 Task: Create a due date automation trigger when advanced on, on the tuesday after a card is due add fields with custom field "Resume" set to a date not in this week at 11:00 AM.
Action: Mouse moved to (1086, 329)
Screenshot: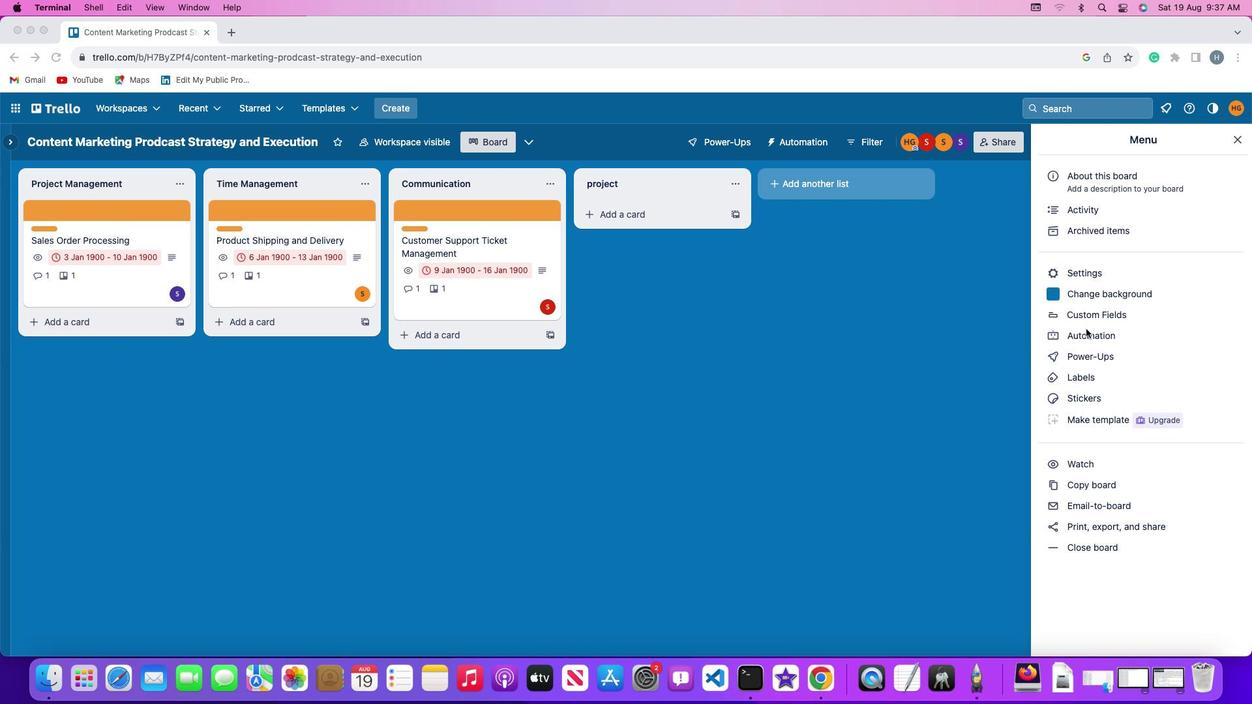 
Action: Mouse pressed left at (1086, 329)
Screenshot: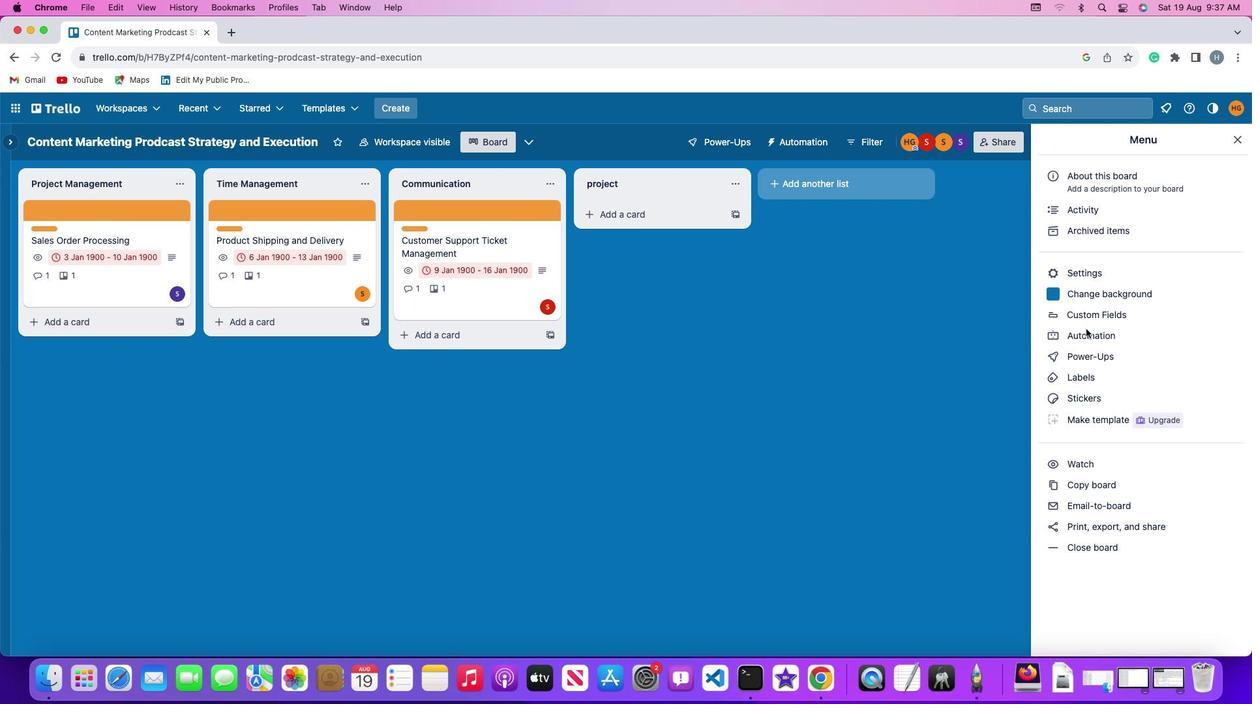 
Action: Mouse pressed left at (1086, 329)
Screenshot: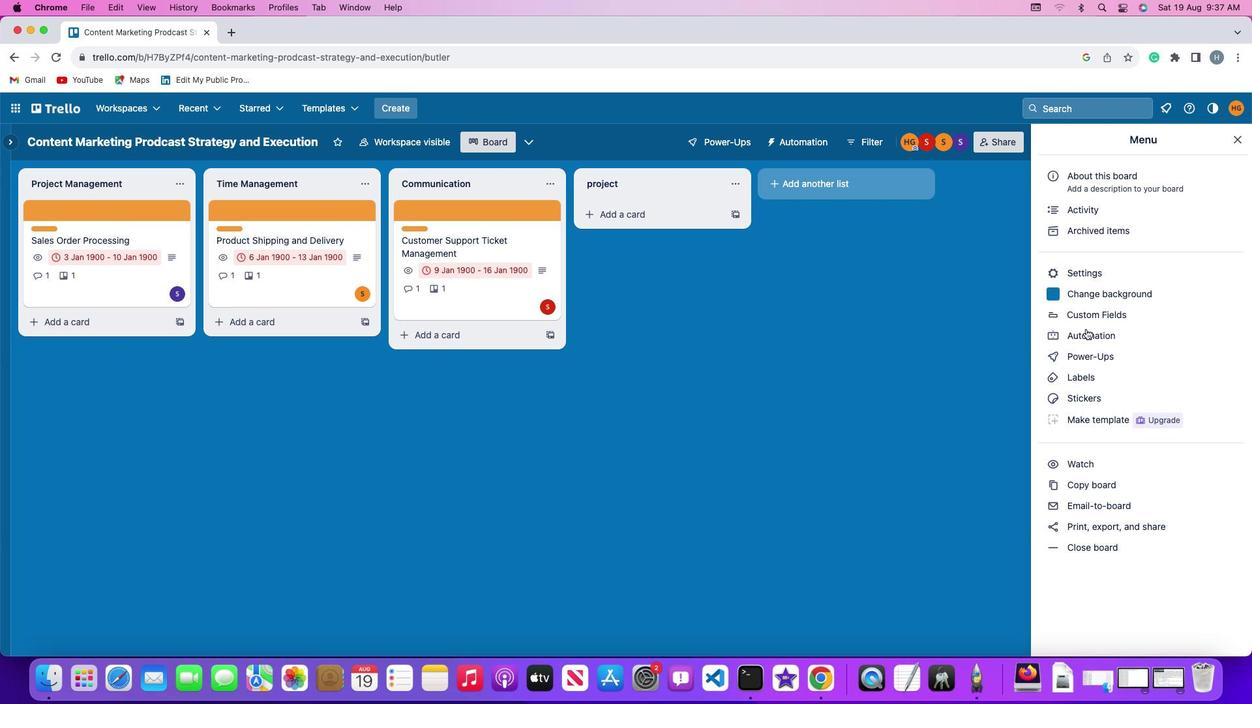 
Action: Mouse moved to (94, 315)
Screenshot: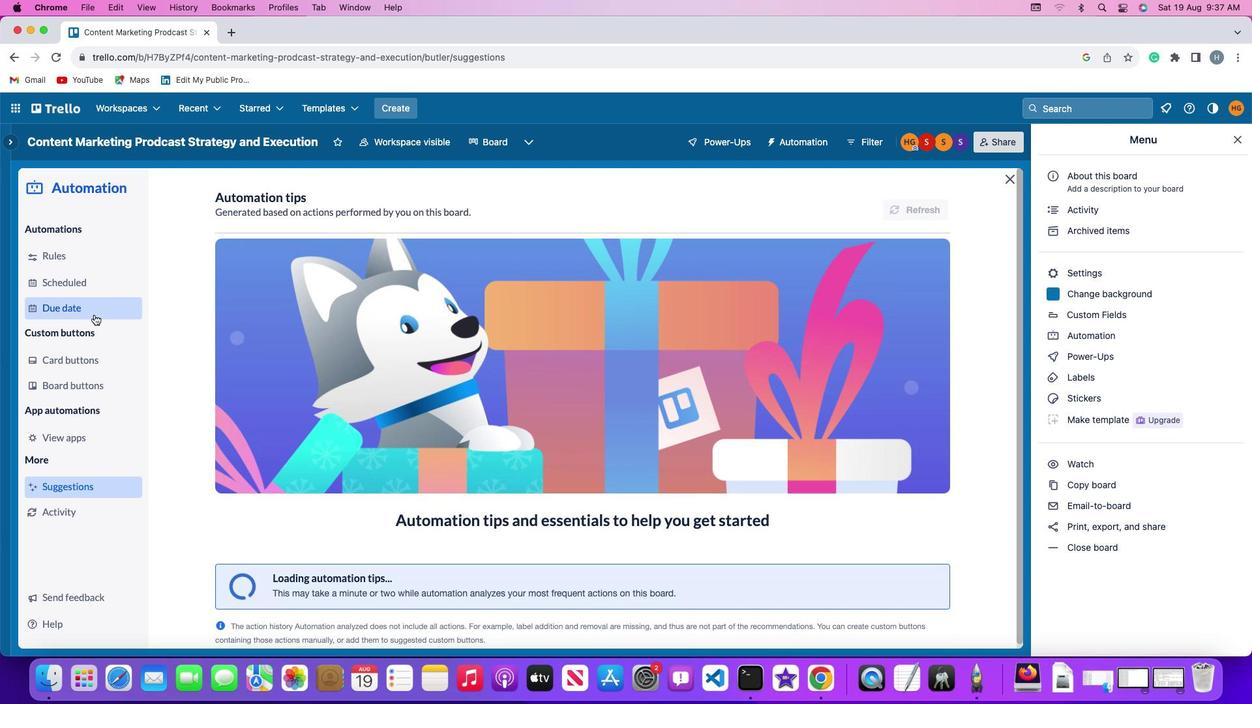 
Action: Mouse pressed left at (94, 315)
Screenshot: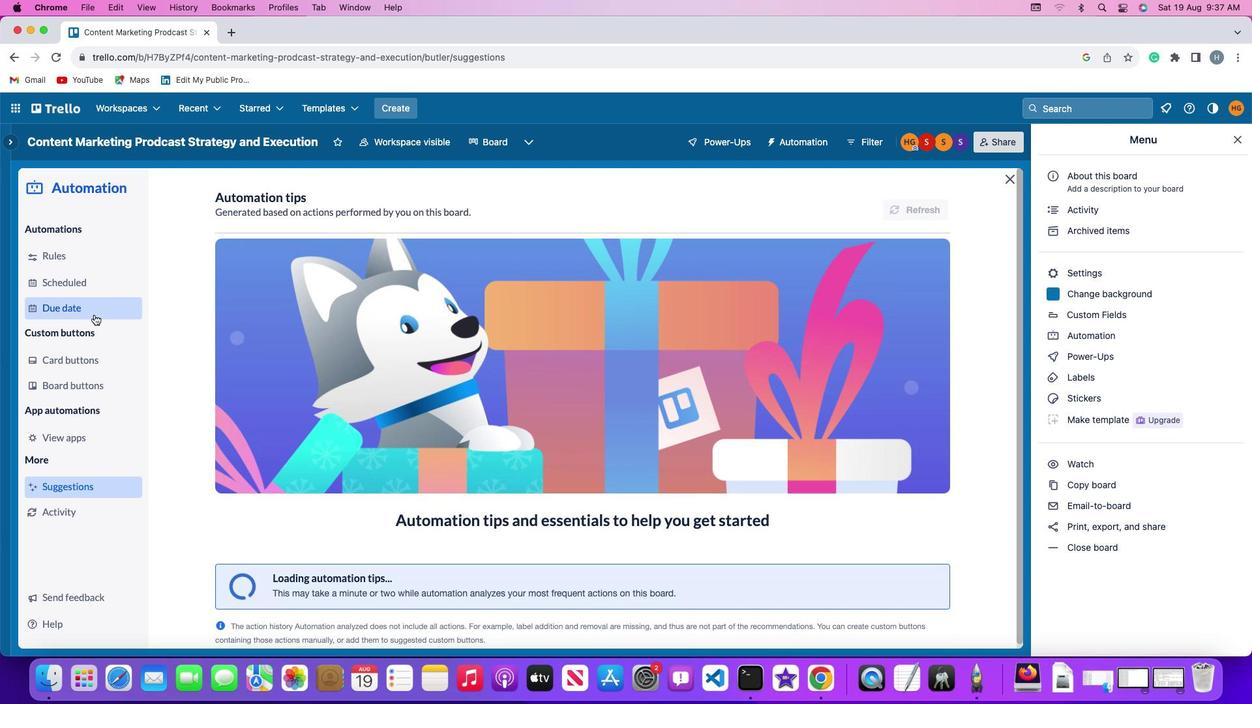
Action: Mouse moved to (863, 202)
Screenshot: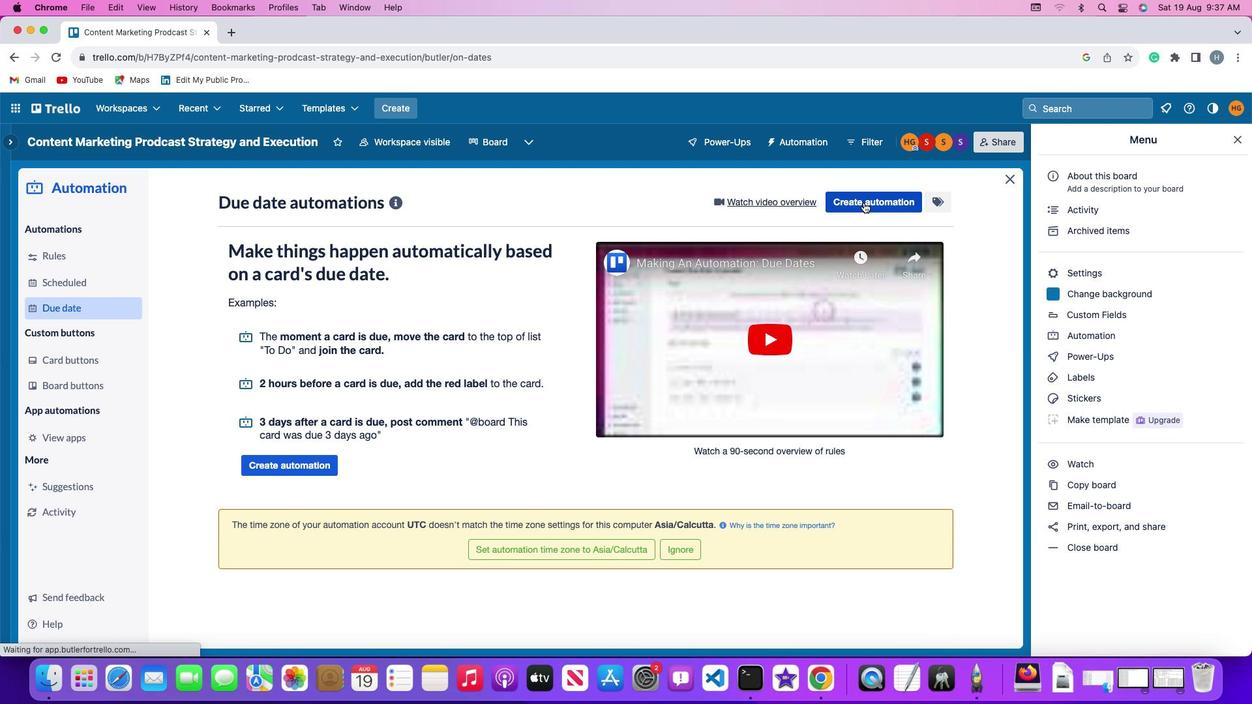 
Action: Mouse pressed left at (863, 202)
Screenshot: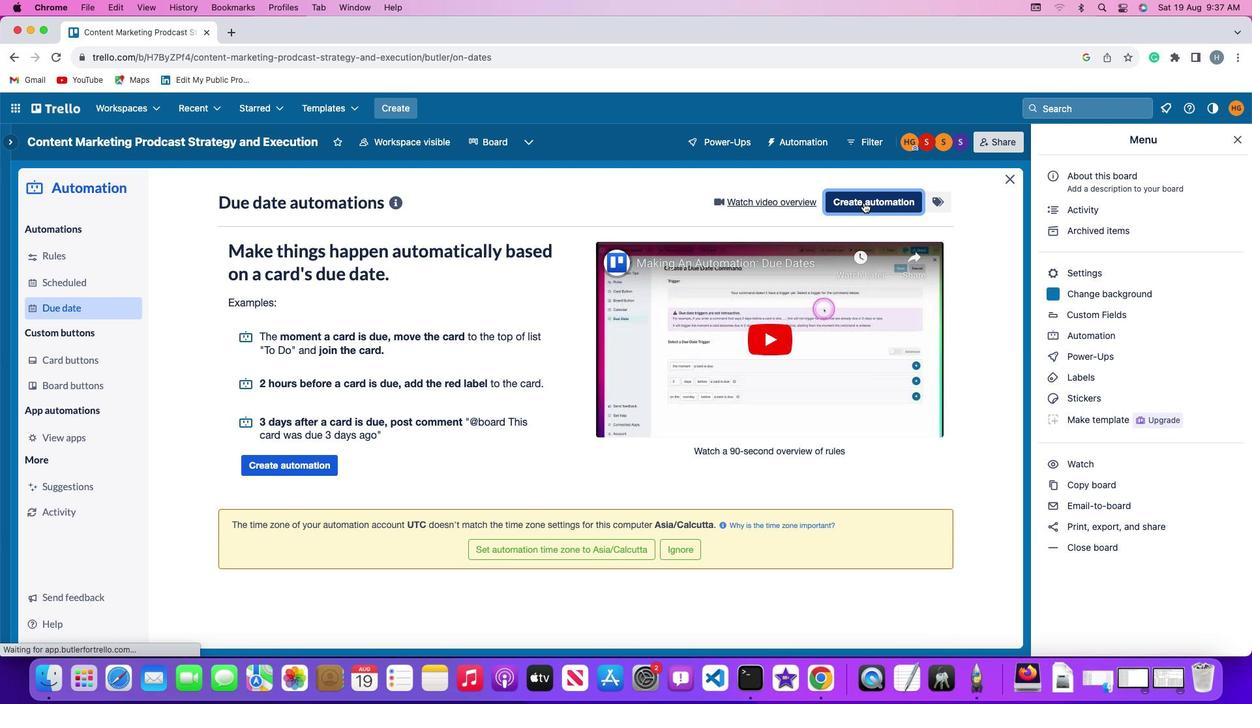 
Action: Mouse moved to (241, 329)
Screenshot: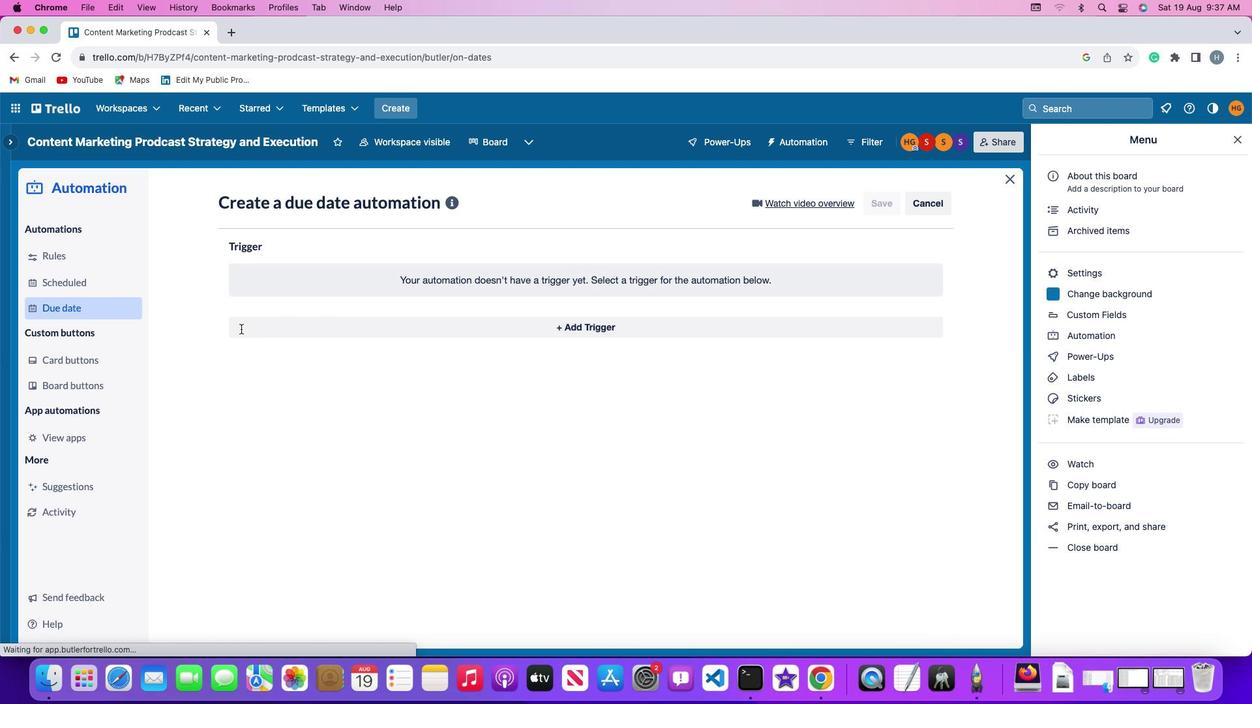 
Action: Mouse pressed left at (241, 329)
Screenshot: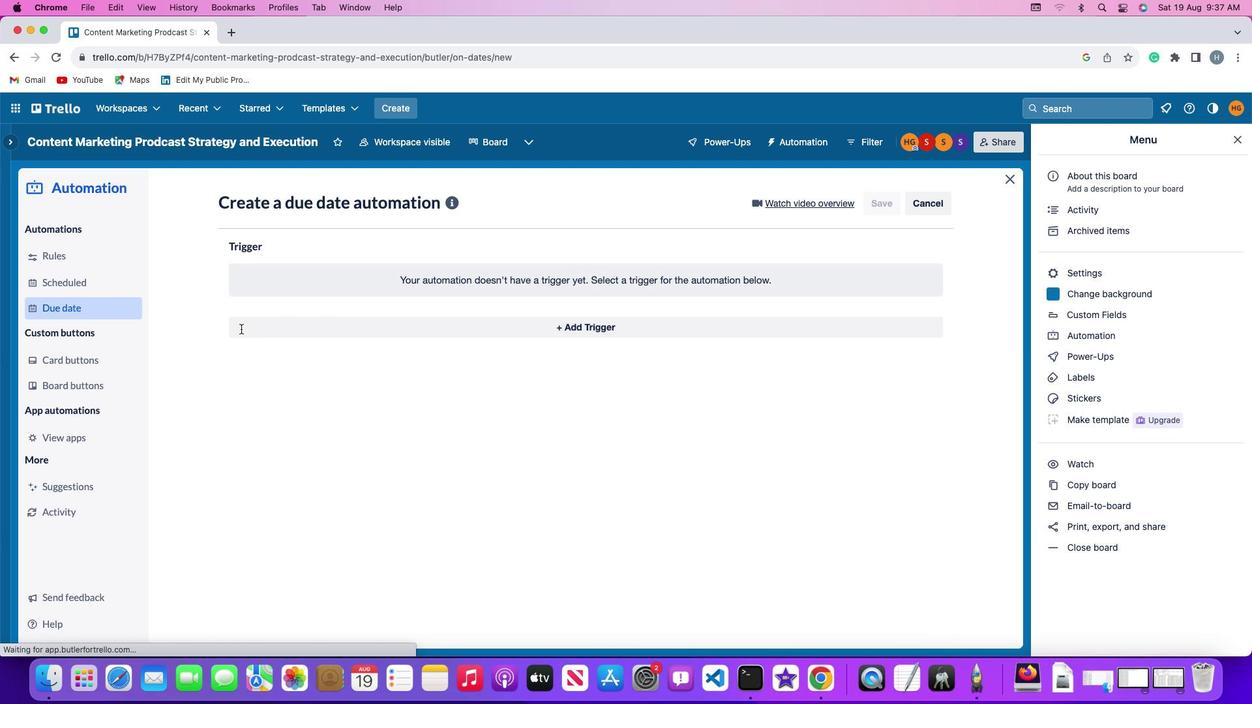 
Action: Mouse moved to (284, 564)
Screenshot: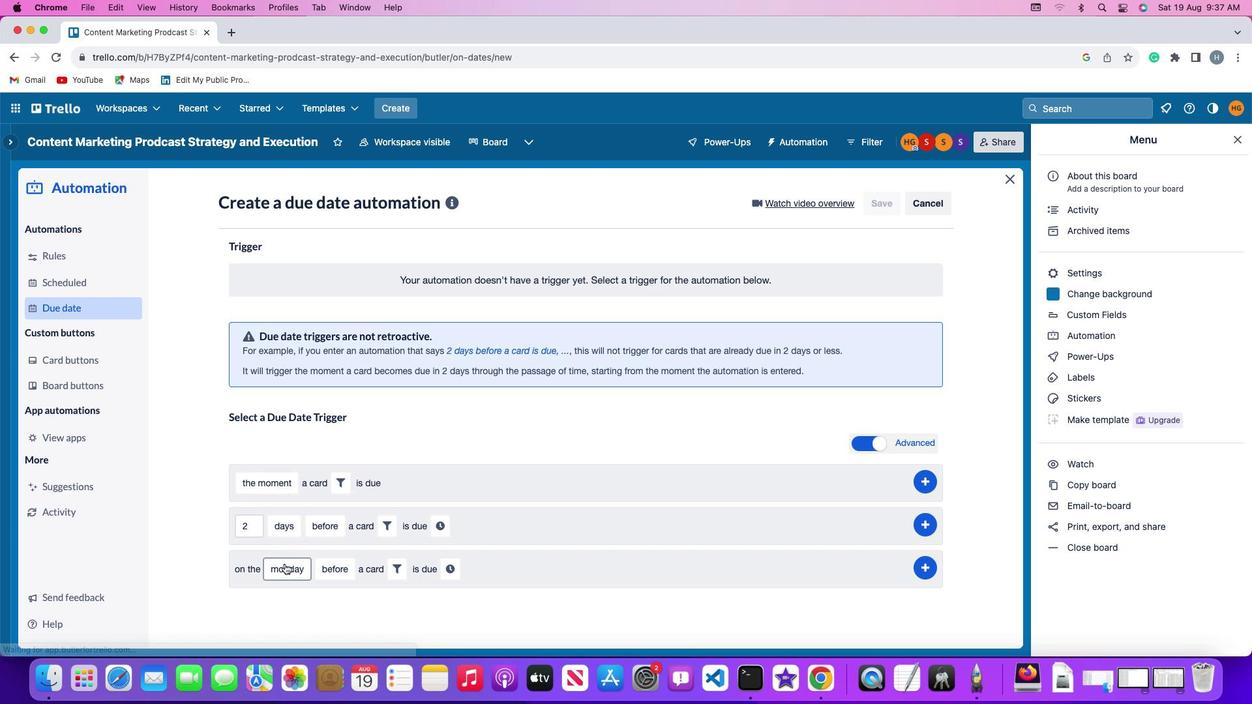 
Action: Mouse pressed left at (284, 564)
Screenshot: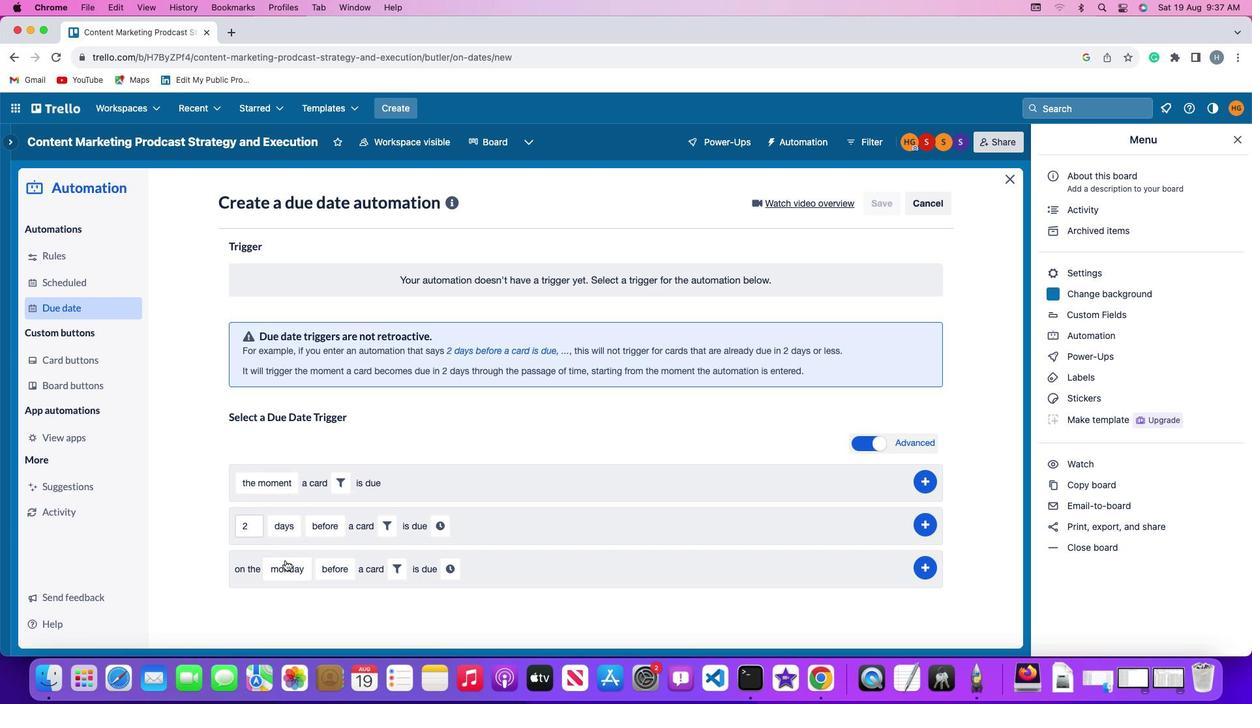 
Action: Mouse moved to (312, 414)
Screenshot: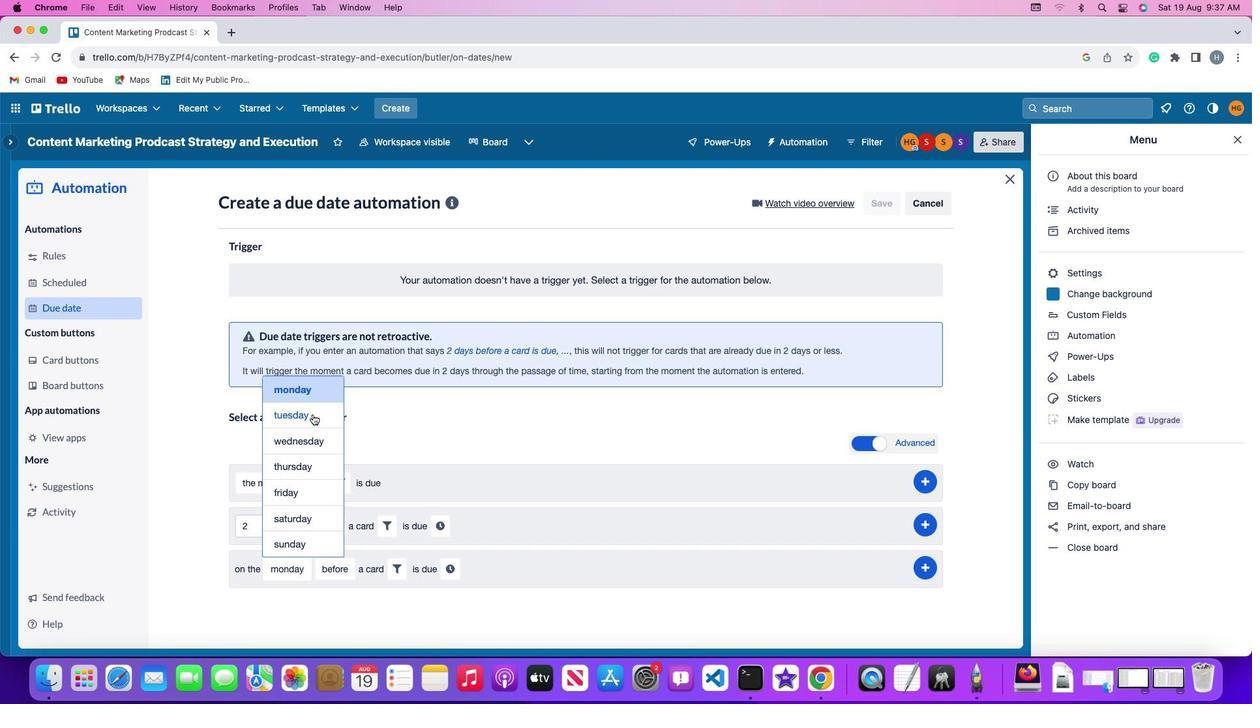 
Action: Mouse pressed left at (312, 414)
Screenshot: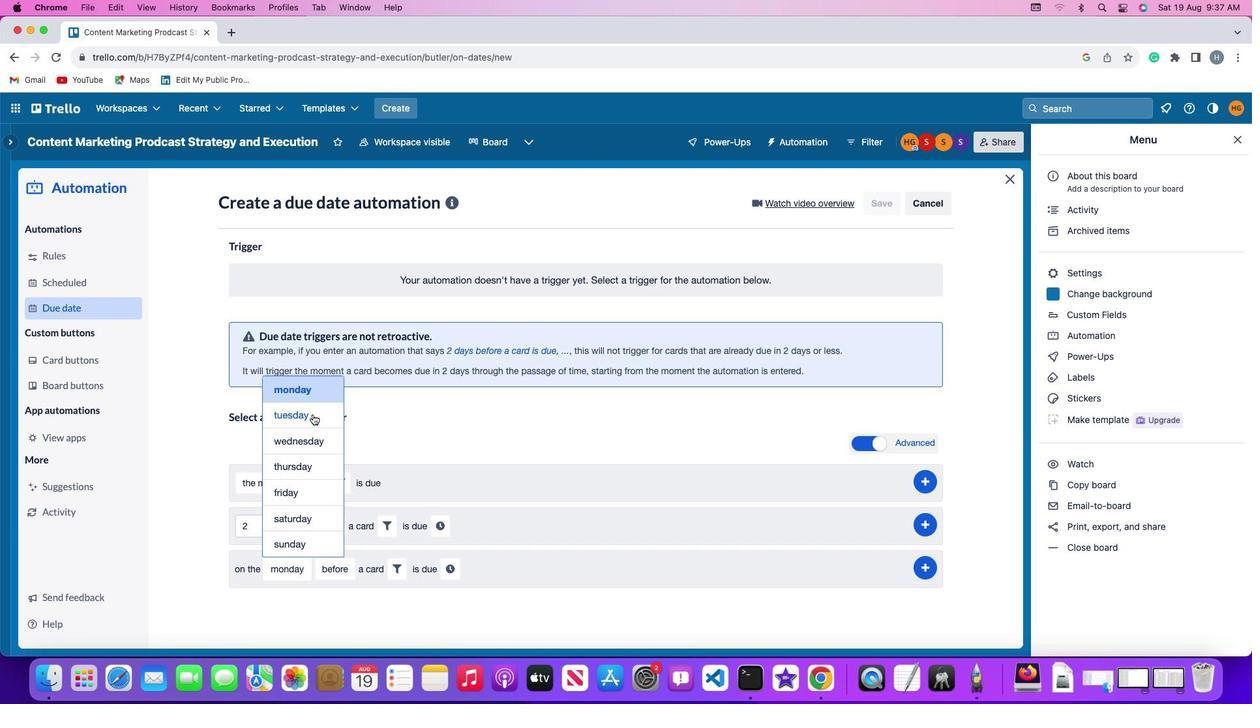 
Action: Mouse moved to (337, 566)
Screenshot: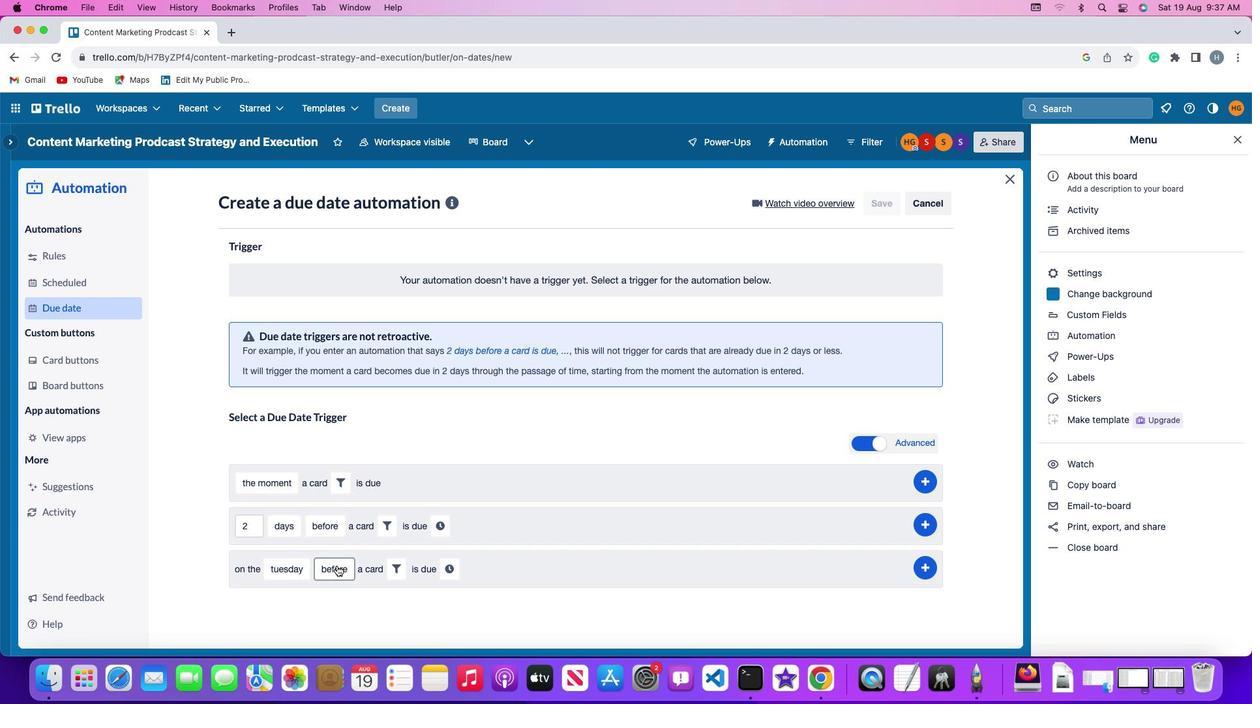 
Action: Mouse pressed left at (337, 566)
Screenshot: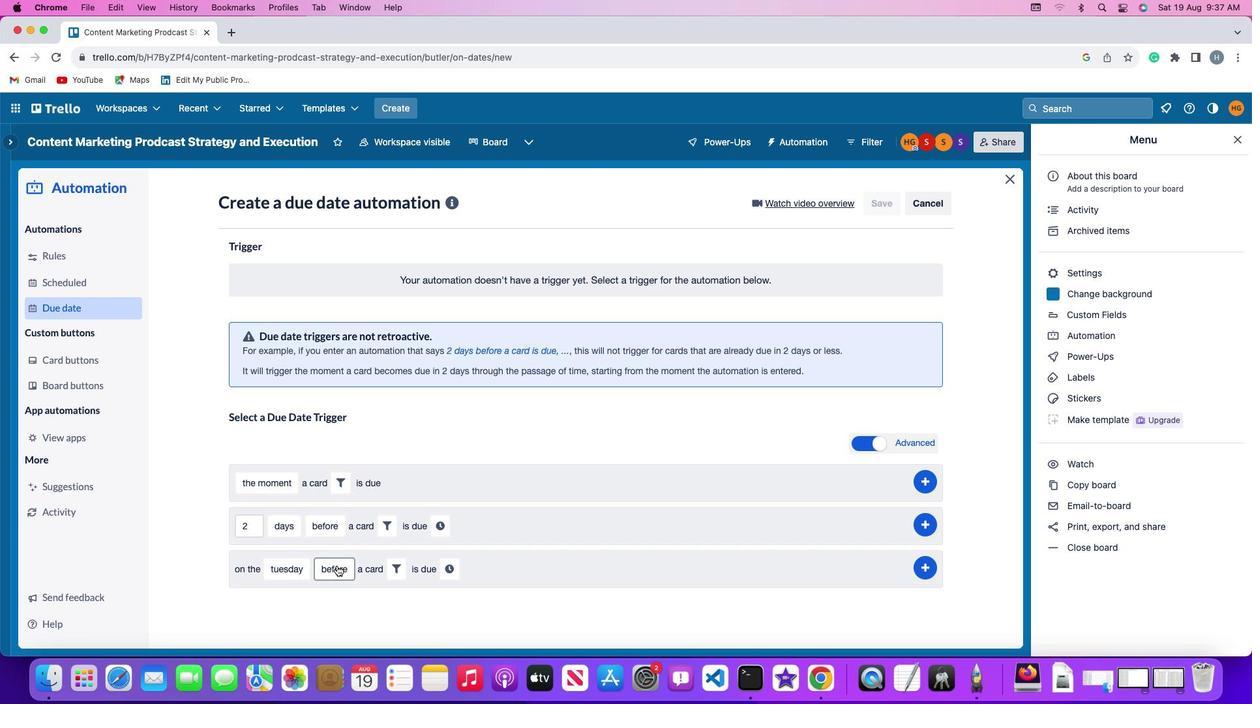 
Action: Mouse moved to (354, 490)
Screenshot: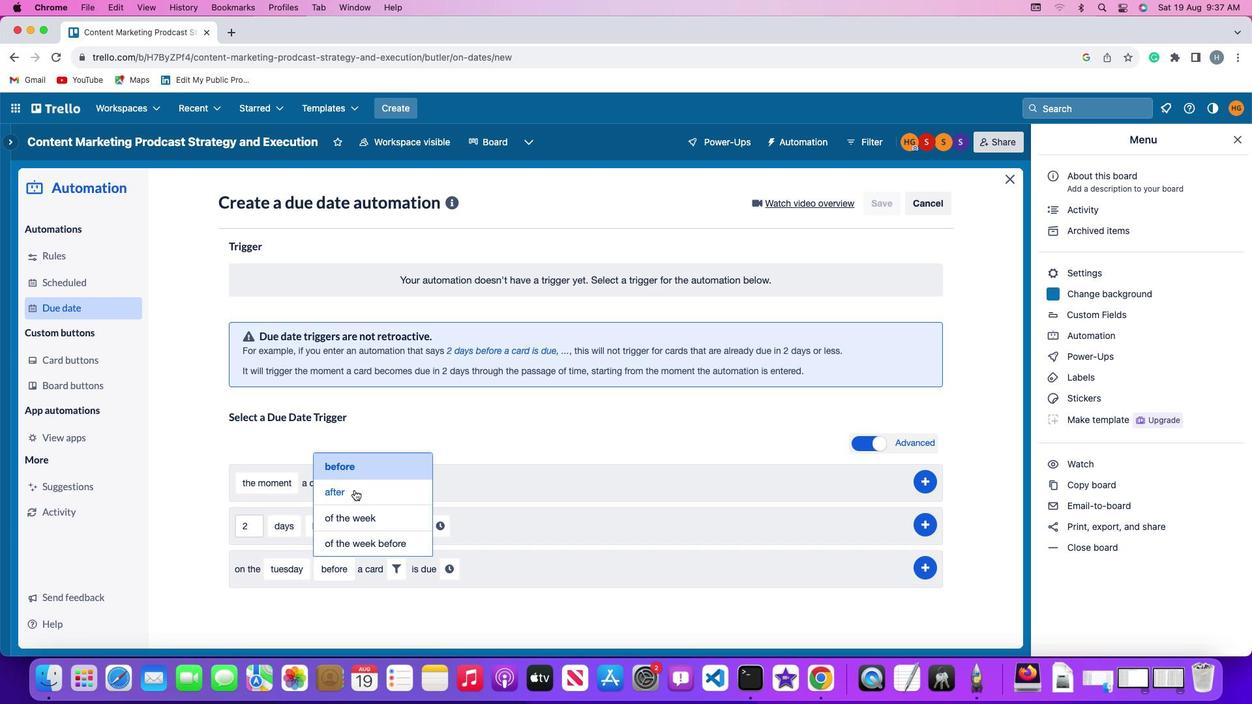
Action: Mouse pressed left at (354, 490)
Screenshot: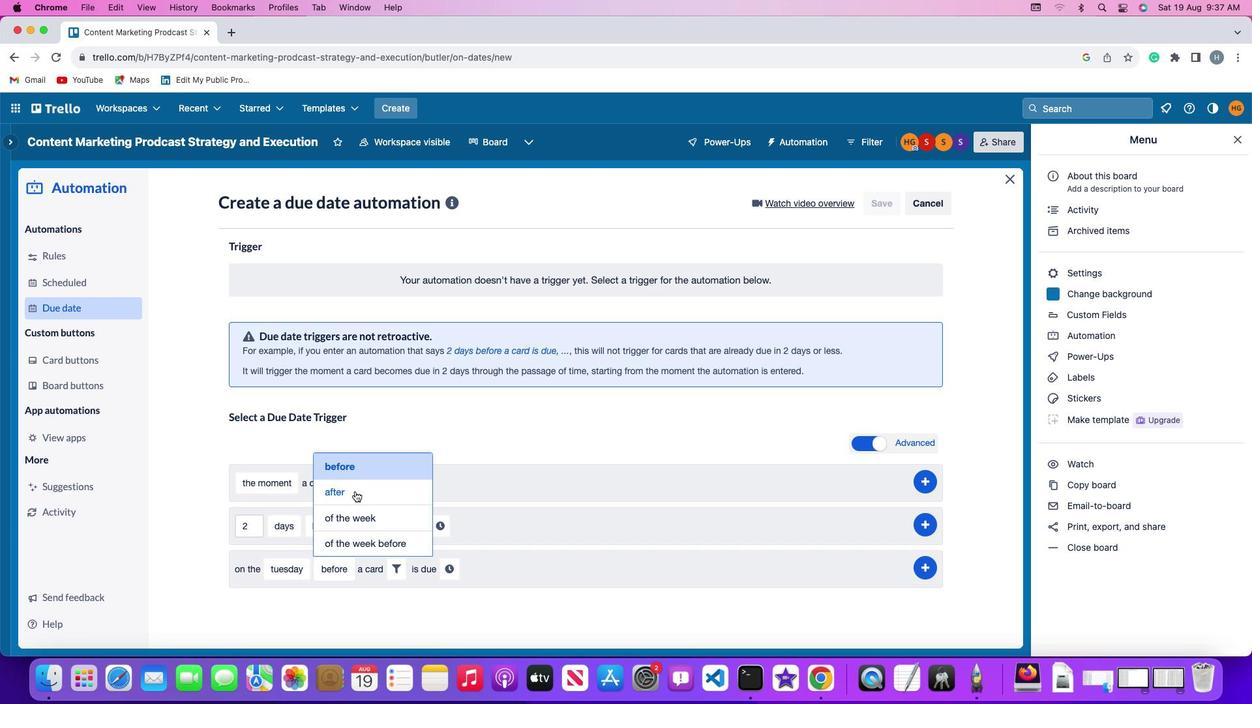 
Action: Mouse moved to (384, 564)
Screenshot: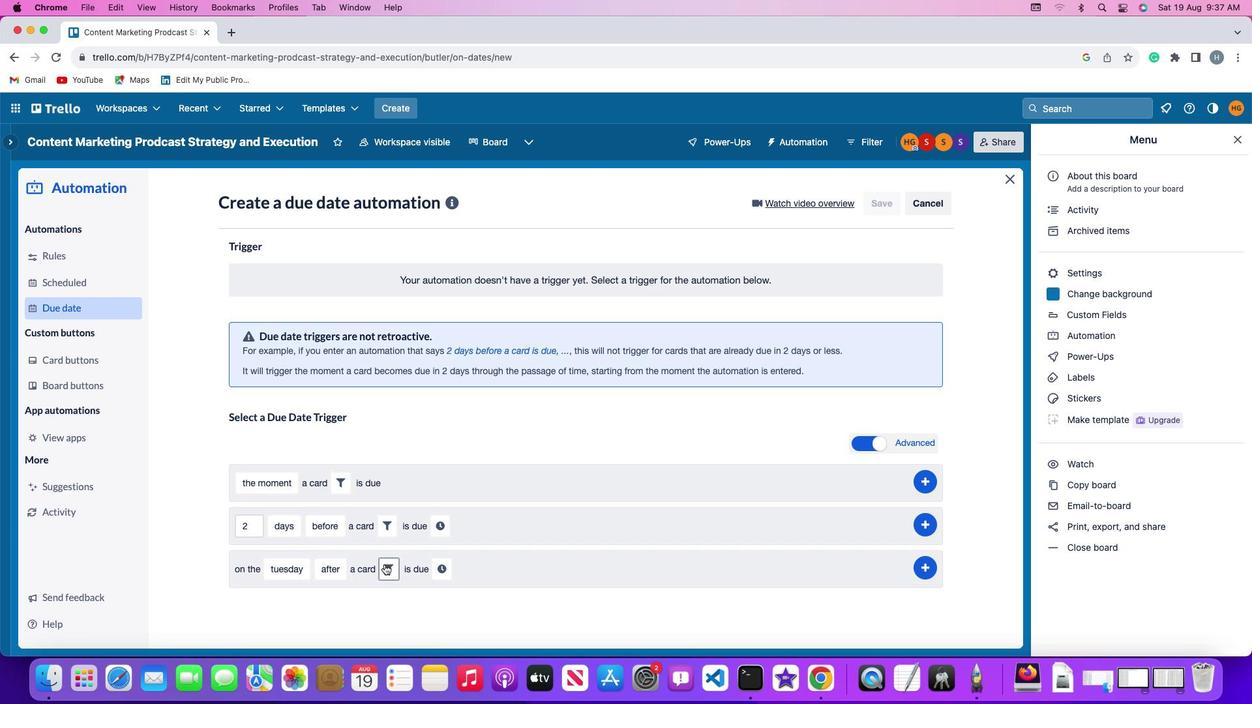 
Action: Mouse pressed left at (384, 564)
Screenshot: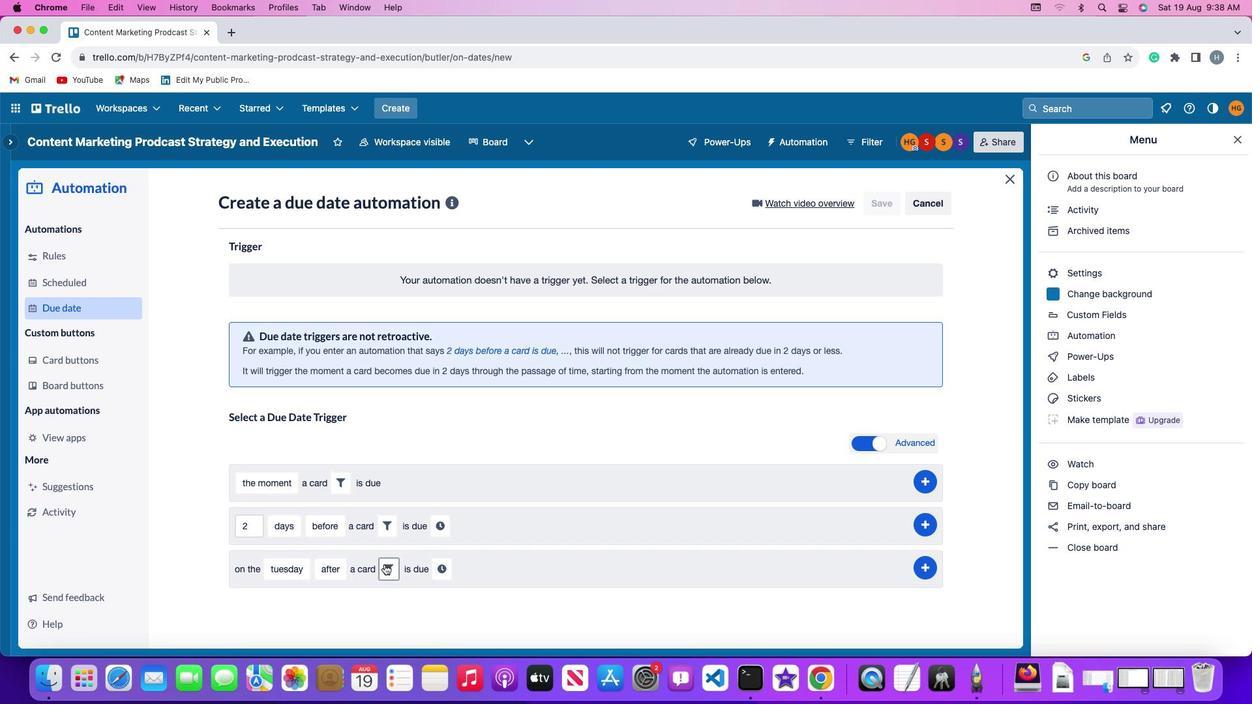 
Action: Mouse moved to (597, 609)
Screenshot: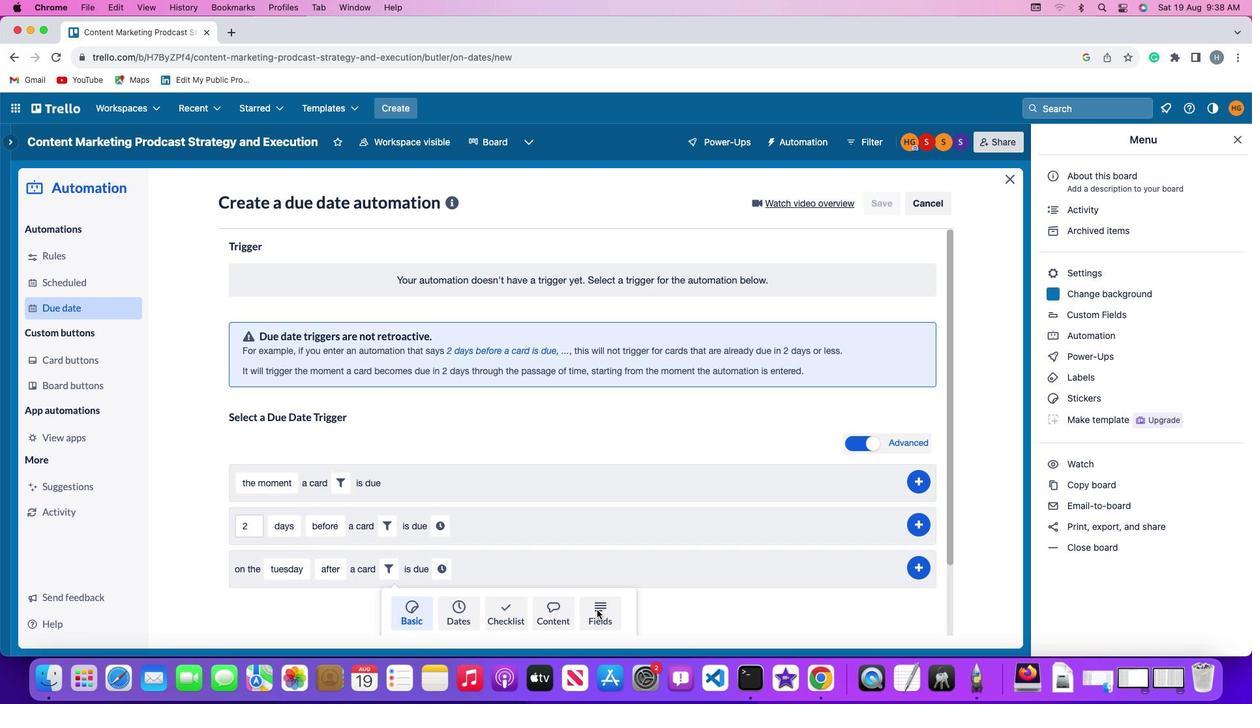 
Action: Mouse pressed left at (597, 609)
Screenshot: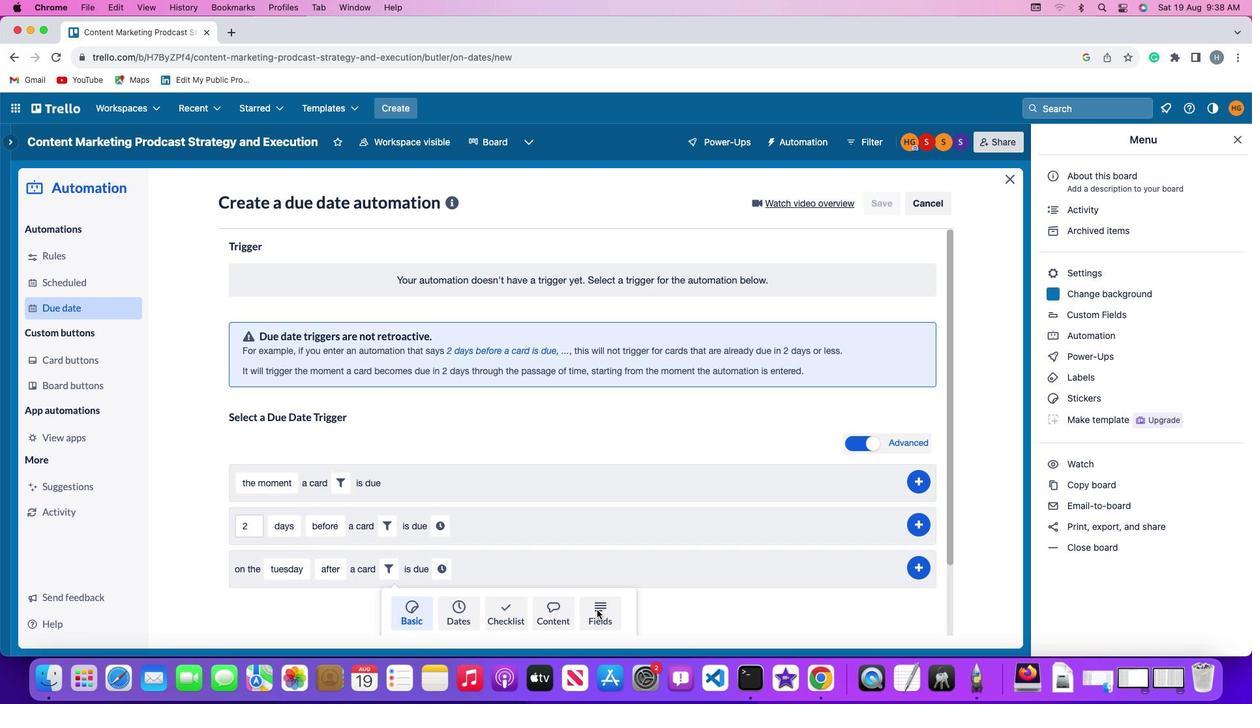 
Action: Mouse moved to (349, 604)
Screenshot: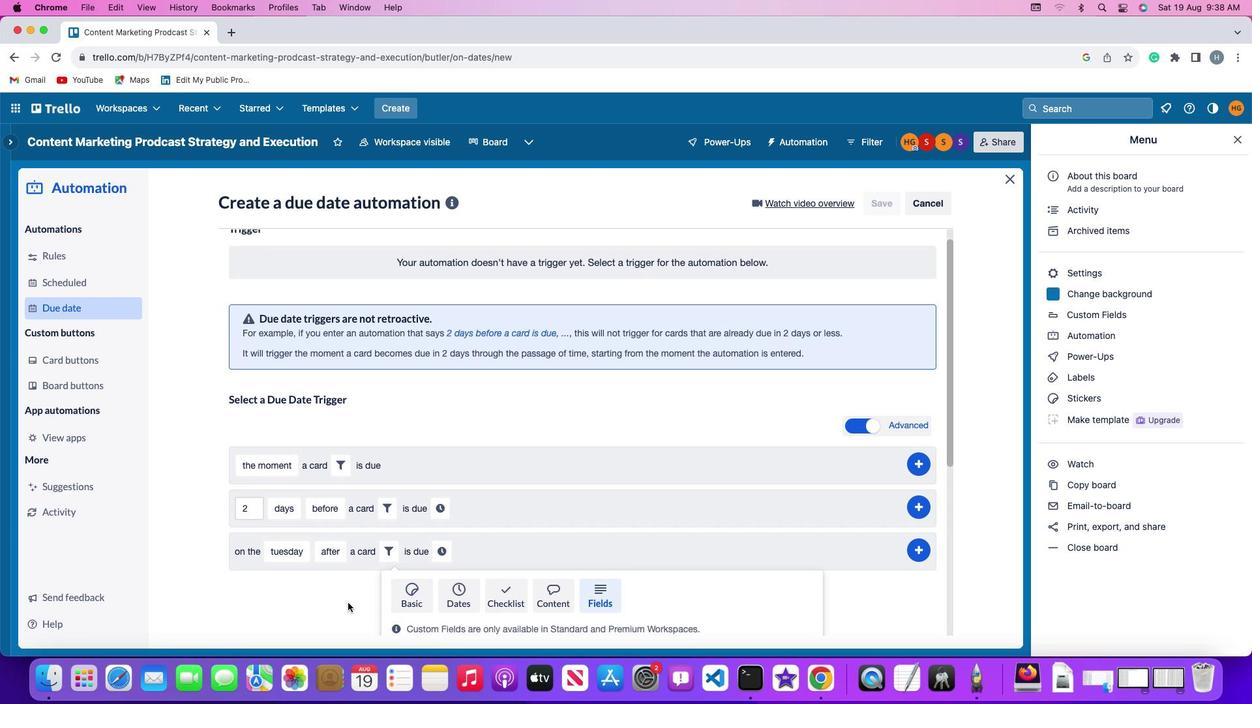 
Action: Mouse scrolled (349, 604) with delta (0, 0)
Screenshot: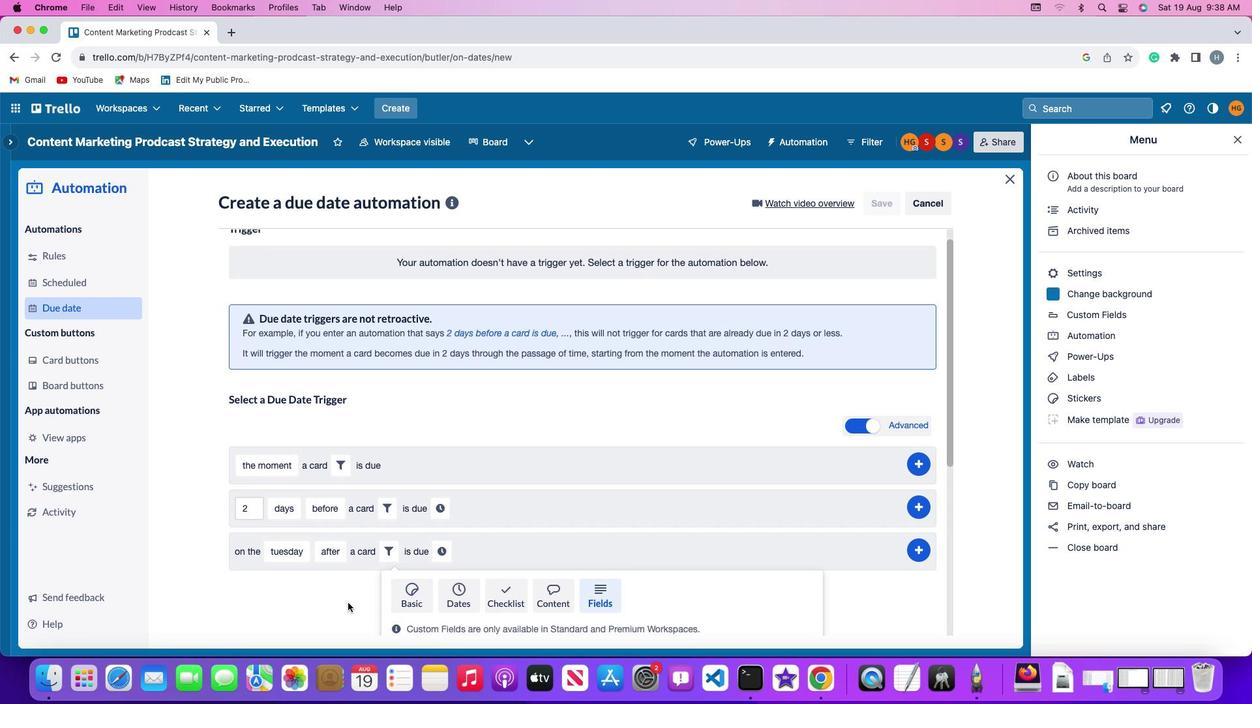 
Action: Mouse moved to (349, 604)
Screenshot: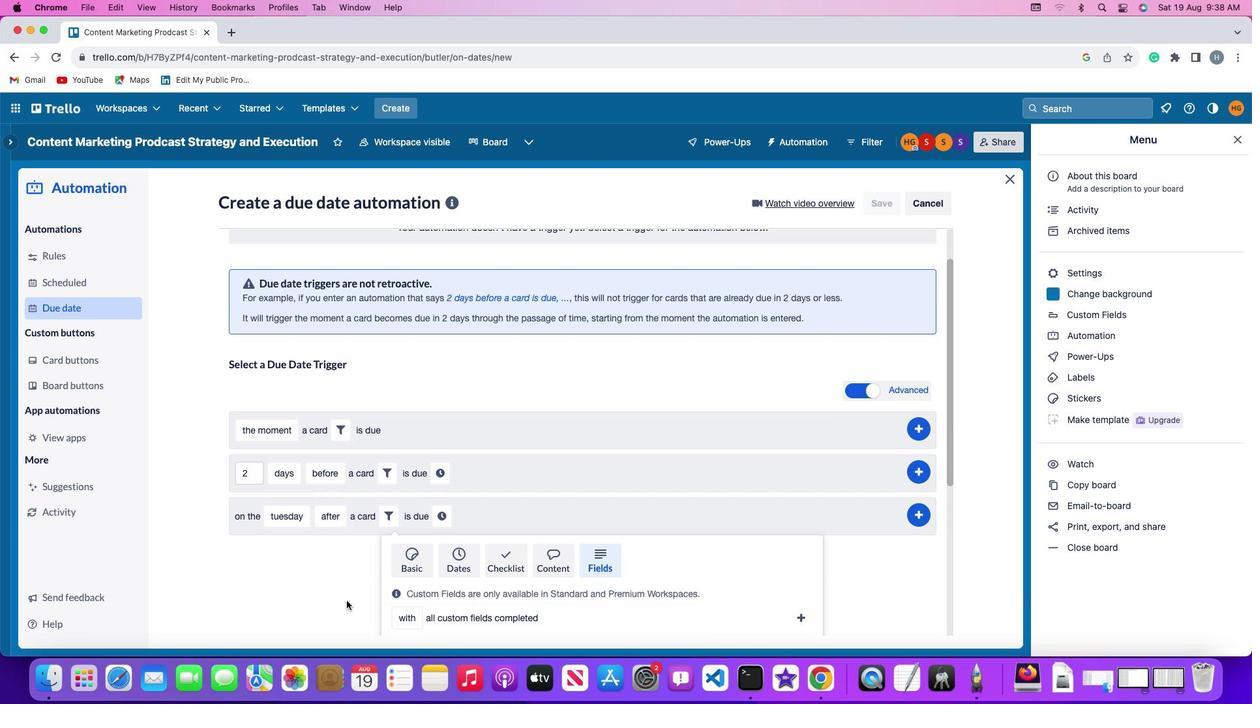 
Action: Mouse scrolled (349, 604) with delta (0, 0)
Screenshot: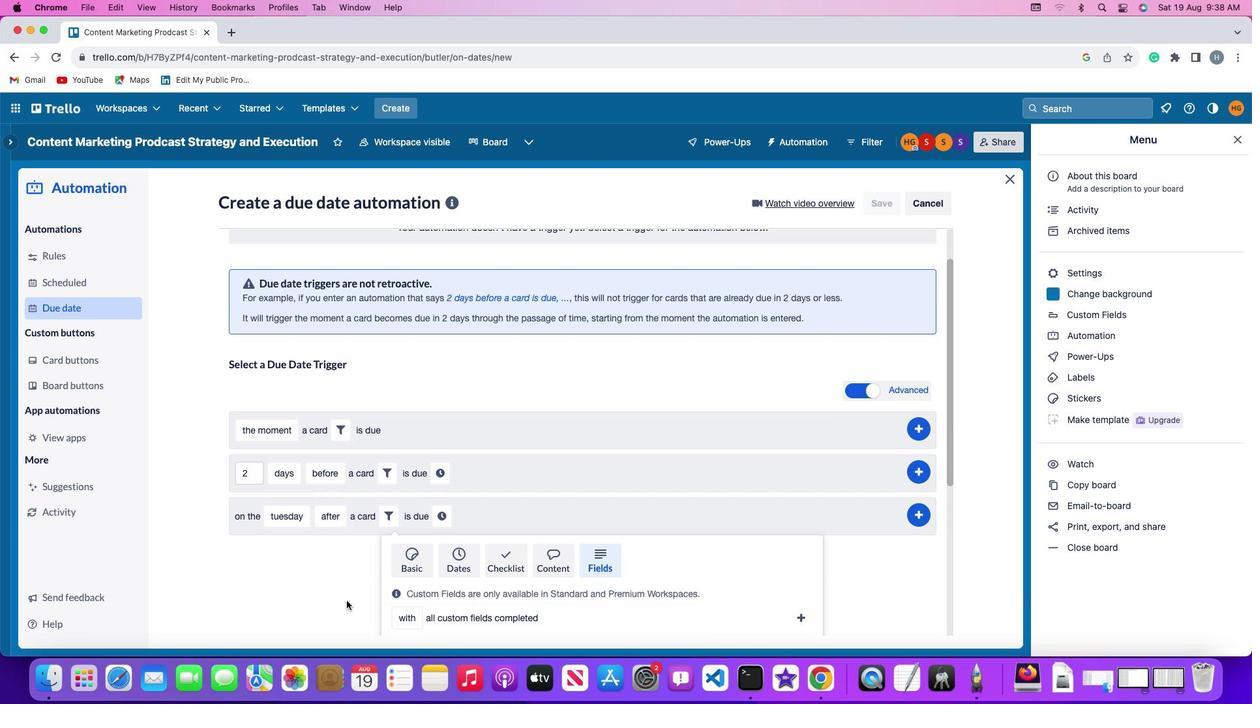 
Action: Mouse scrolled (349, 604) with delta (0, -1)
Screenshot: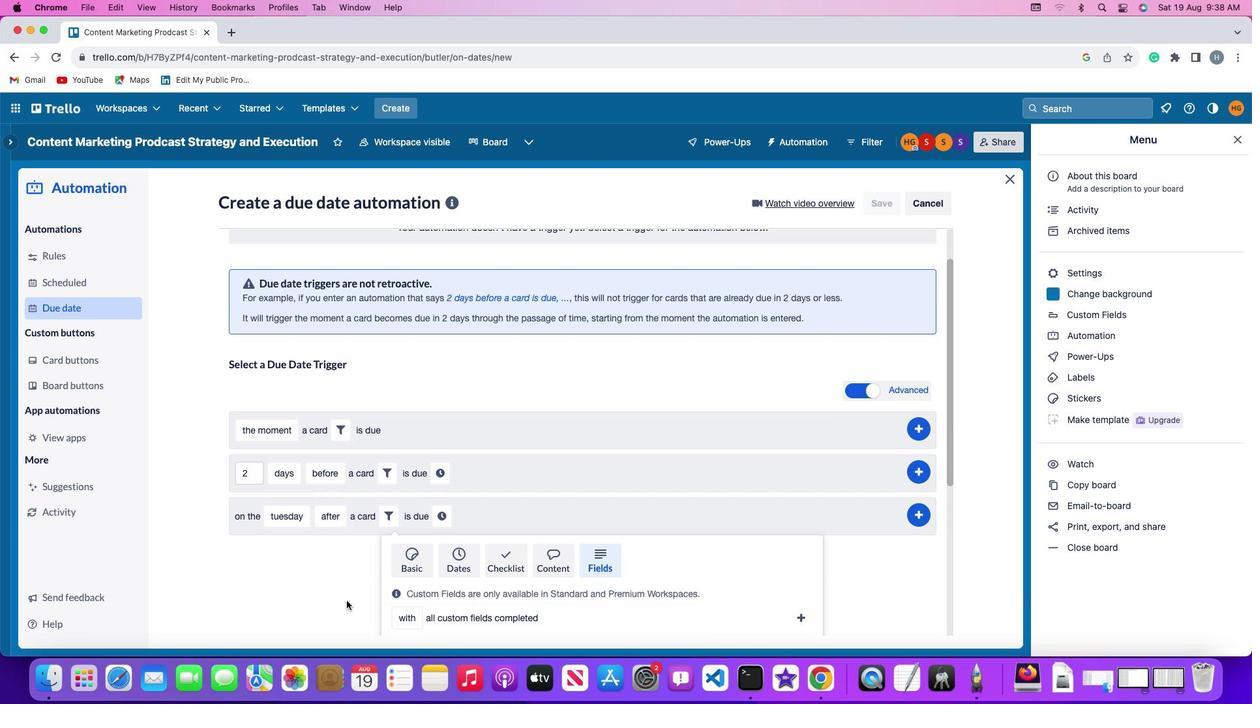 
Action: Mouse moved to (349, 604)
Screenshot: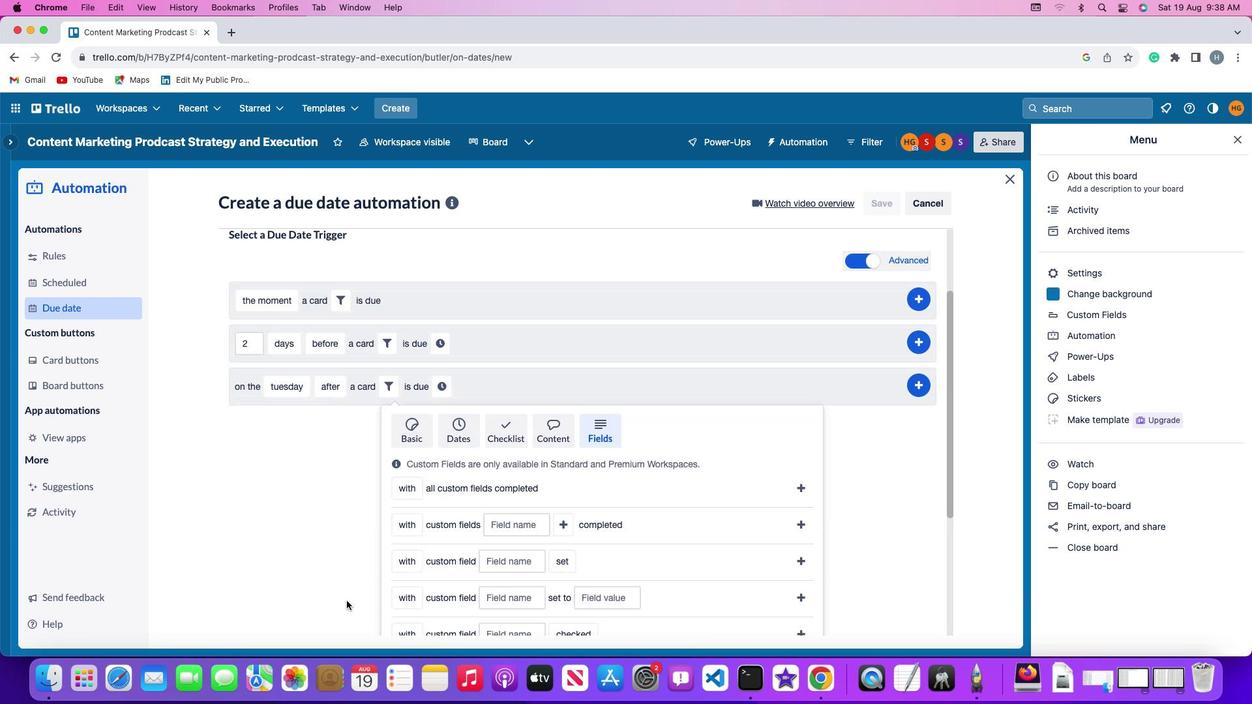 
Action: Mouse scrolled (349, 604) with delta (0, -3)
Screenshot: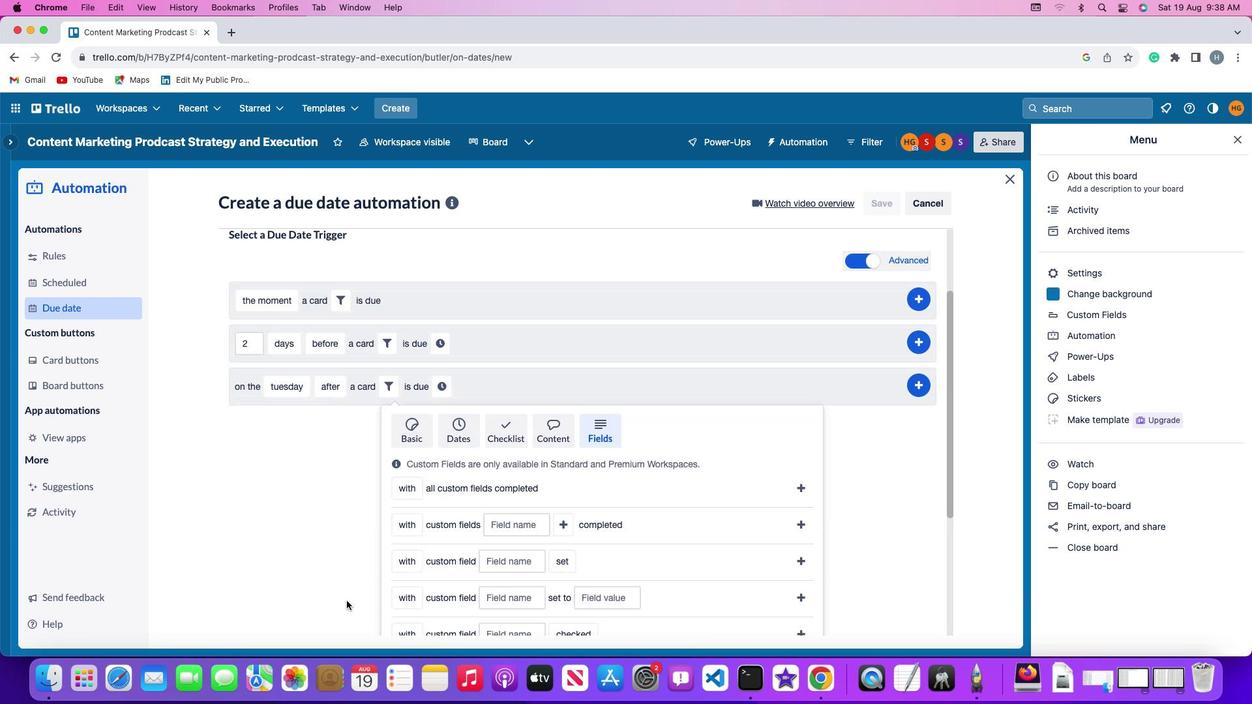 
Action: Mouse moved to (349, 604)
Screenshot: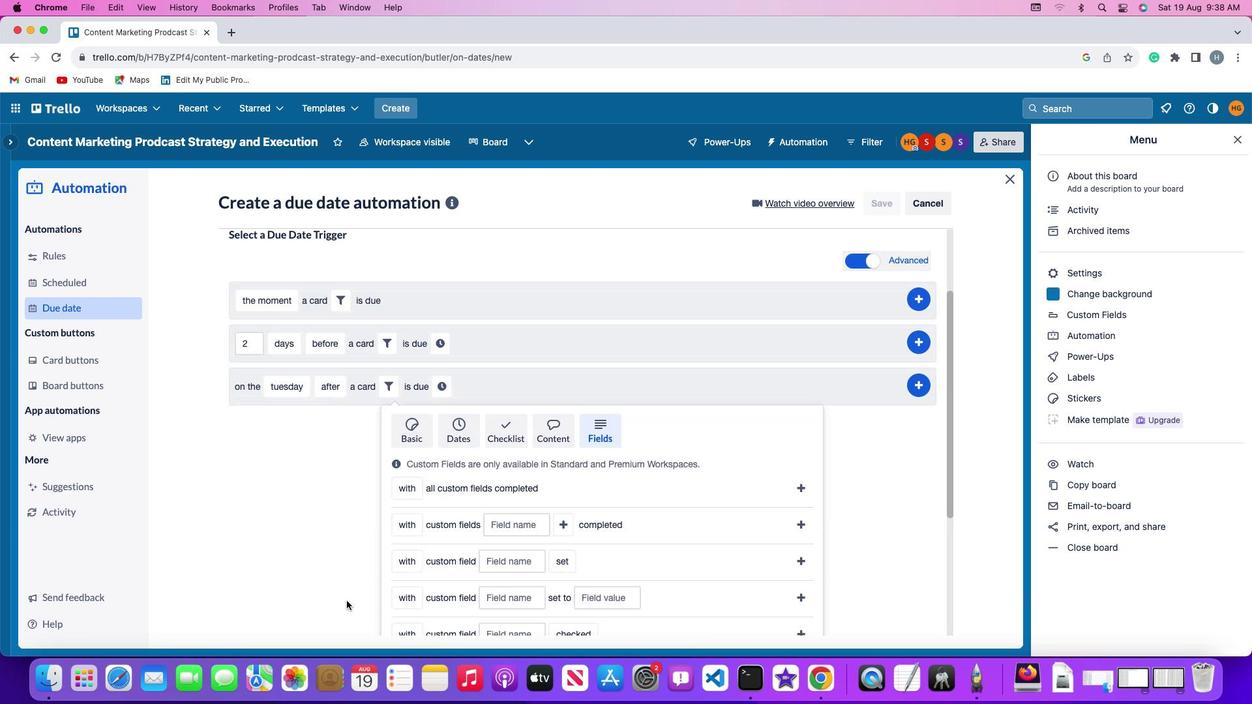 
Action: Mouse scrolled (349, 604) with delta (0, -3)
Screenshot: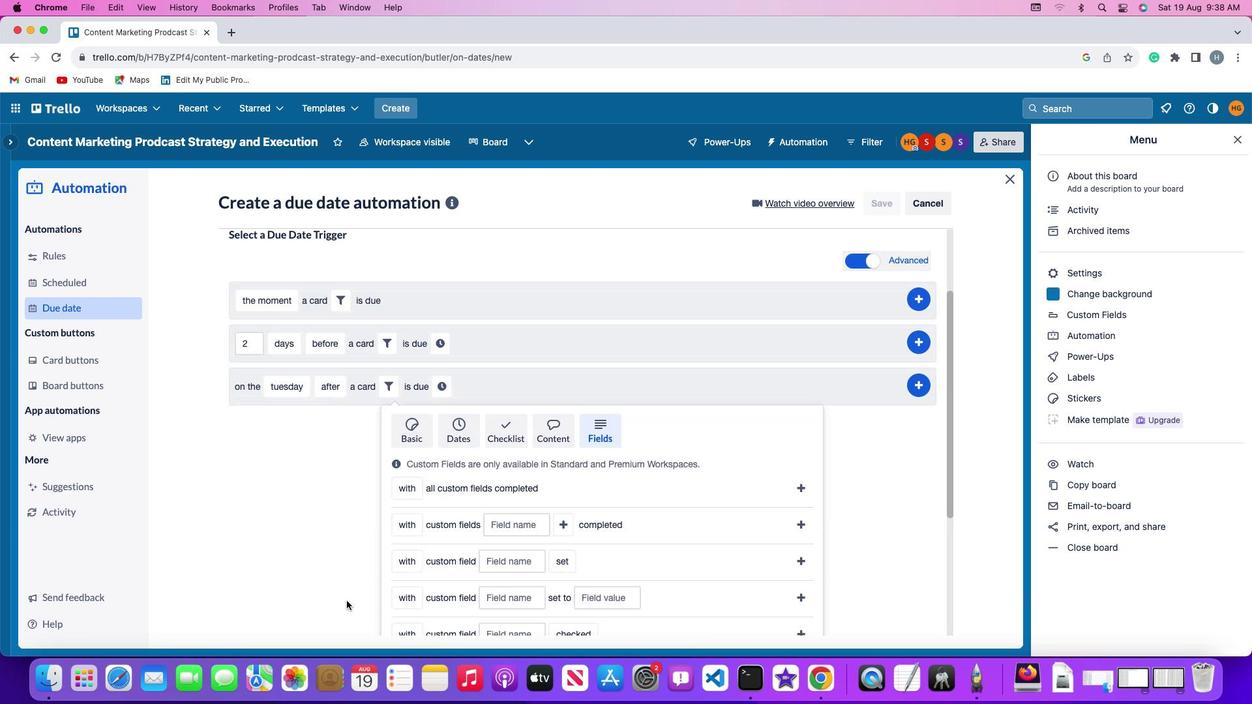 
Action: Mouse moved to (346, 600)
Screenshot: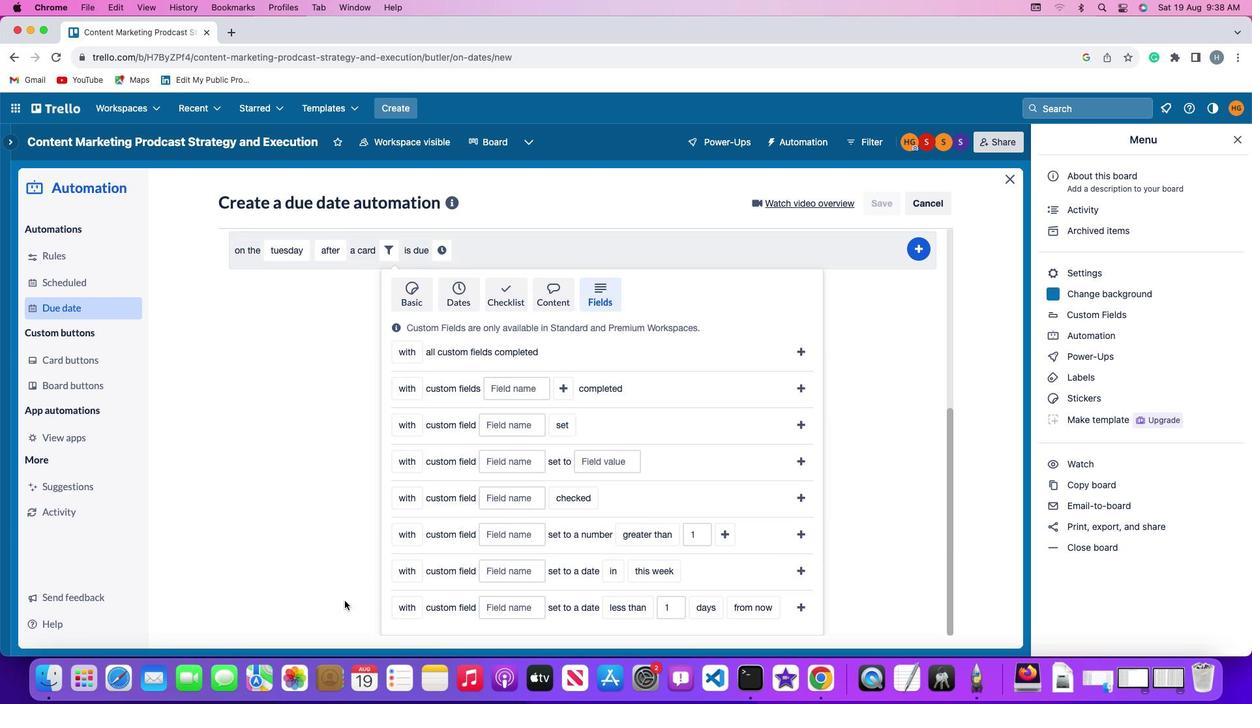 
Action: Mouse scrolled (346, 600) with delta (0, 0)
Screenshot: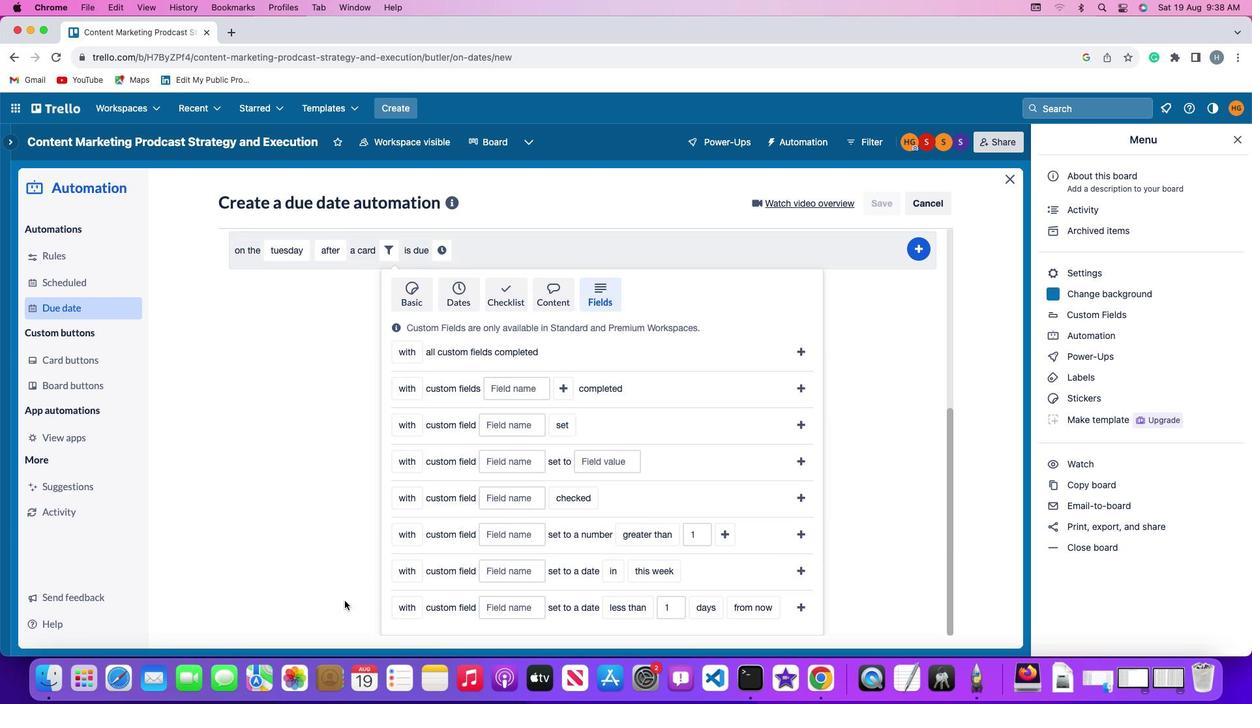 
Action: Mouse moved to (346, 600)
Screenshot: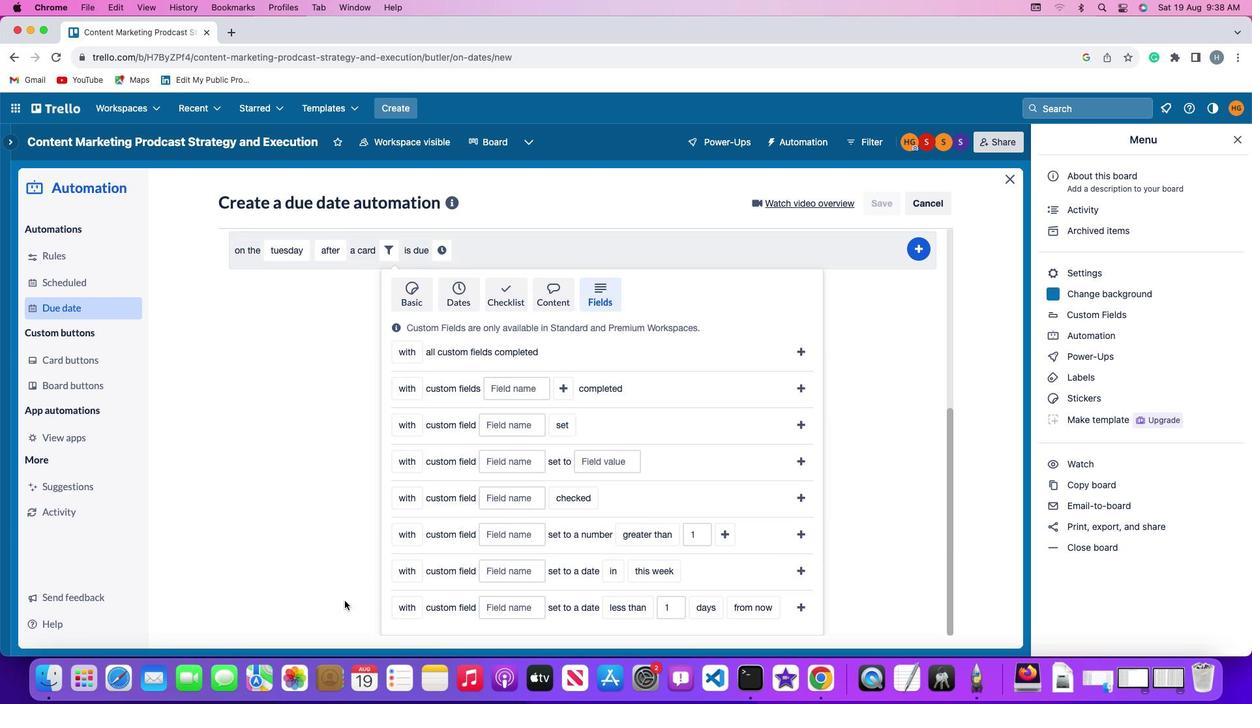 
Action: Mouse scrolled (346, 600) with delta (0, 0)
Screenshot: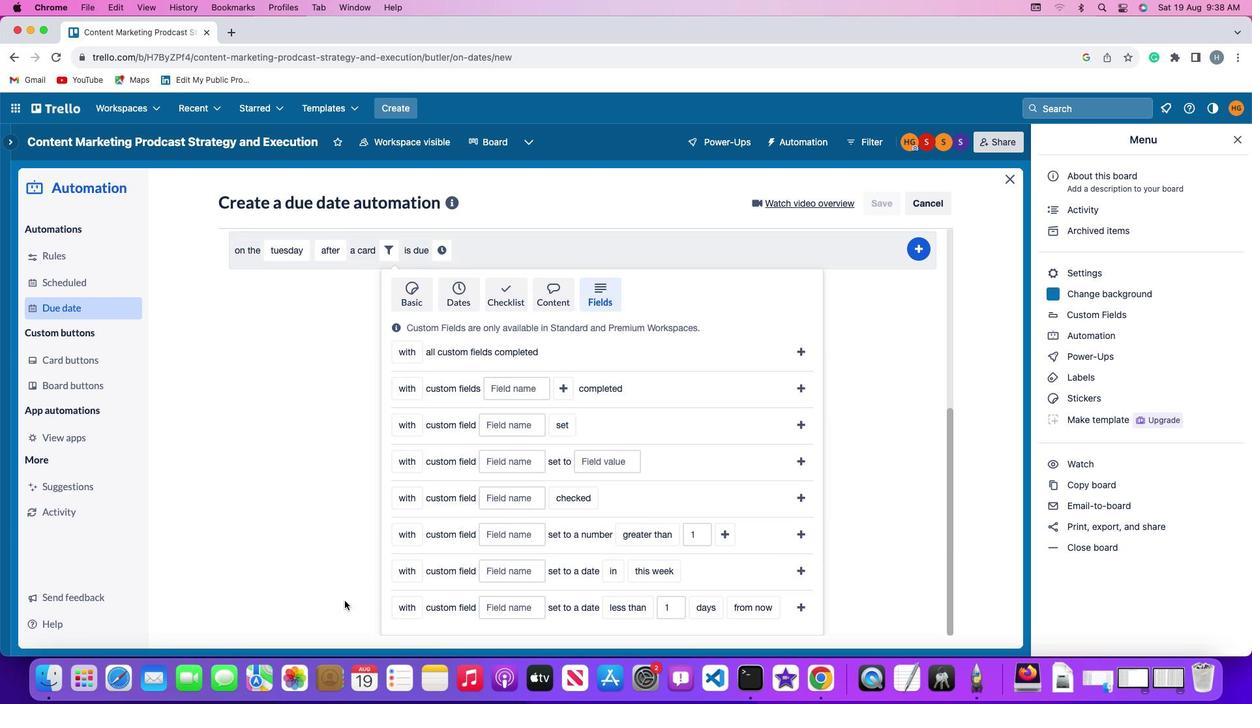 
Action: Mouse moved to (346, 600)
Screenshot: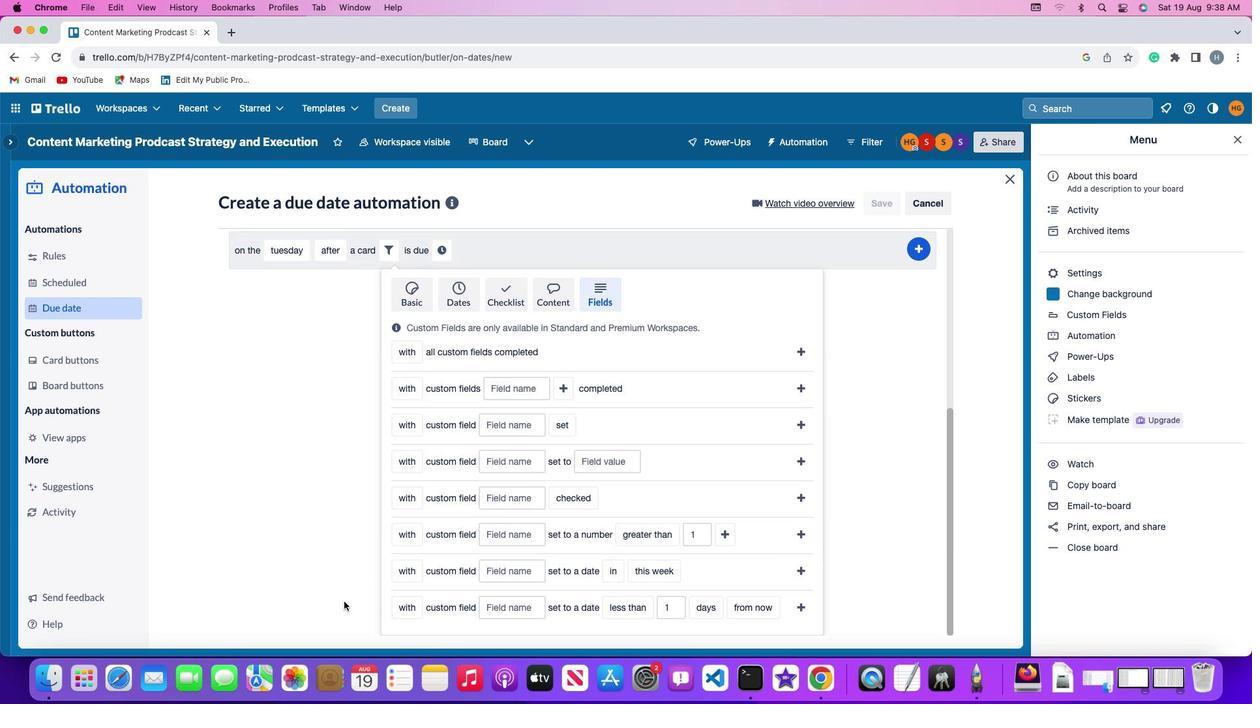 
Action: Mouse scrolled (346, 600) with delta (0, -1)
Screenshot: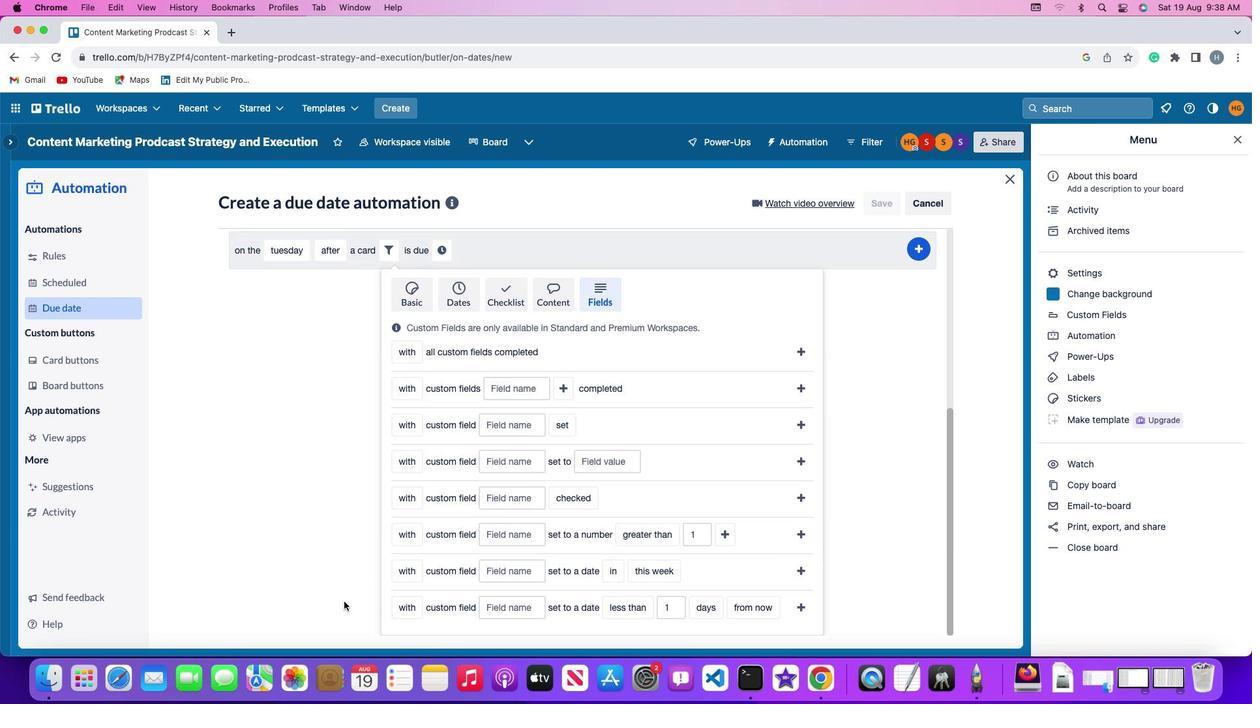 
Action: Mouse scrolled (346, 600) with delta (0, -3)
Screenshot: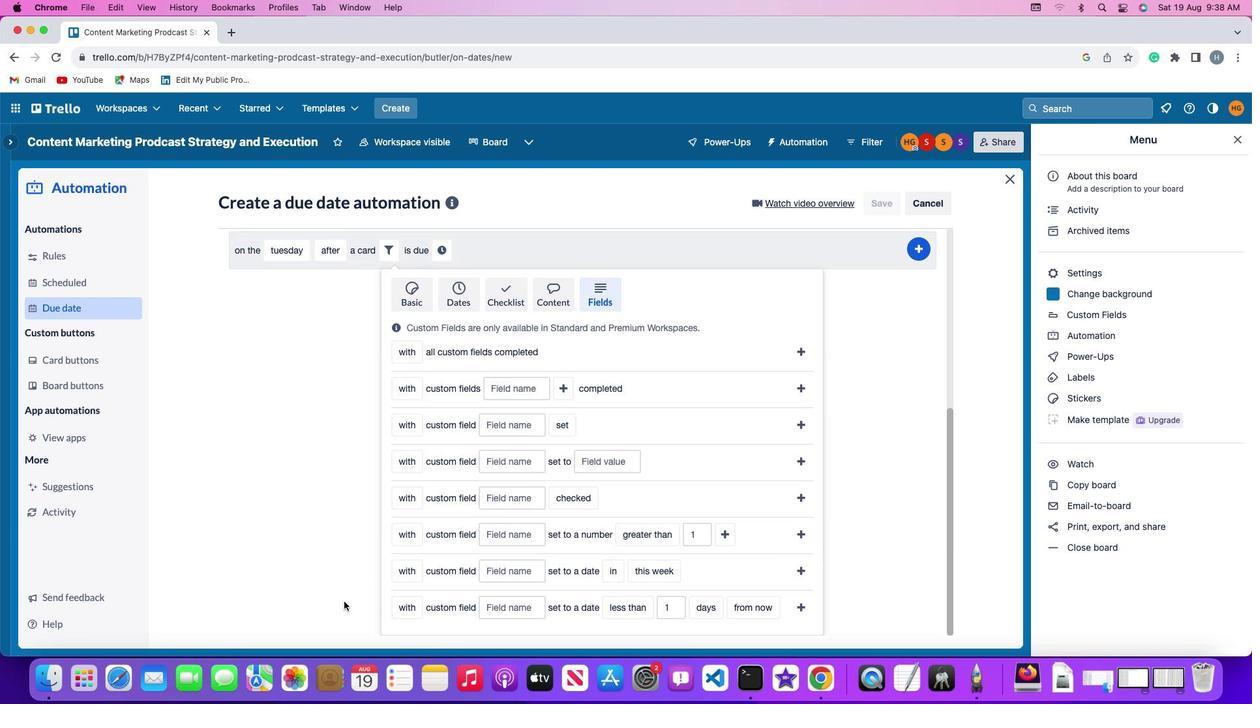 
Action: Mouse moved to (345, 600)
Screenshot: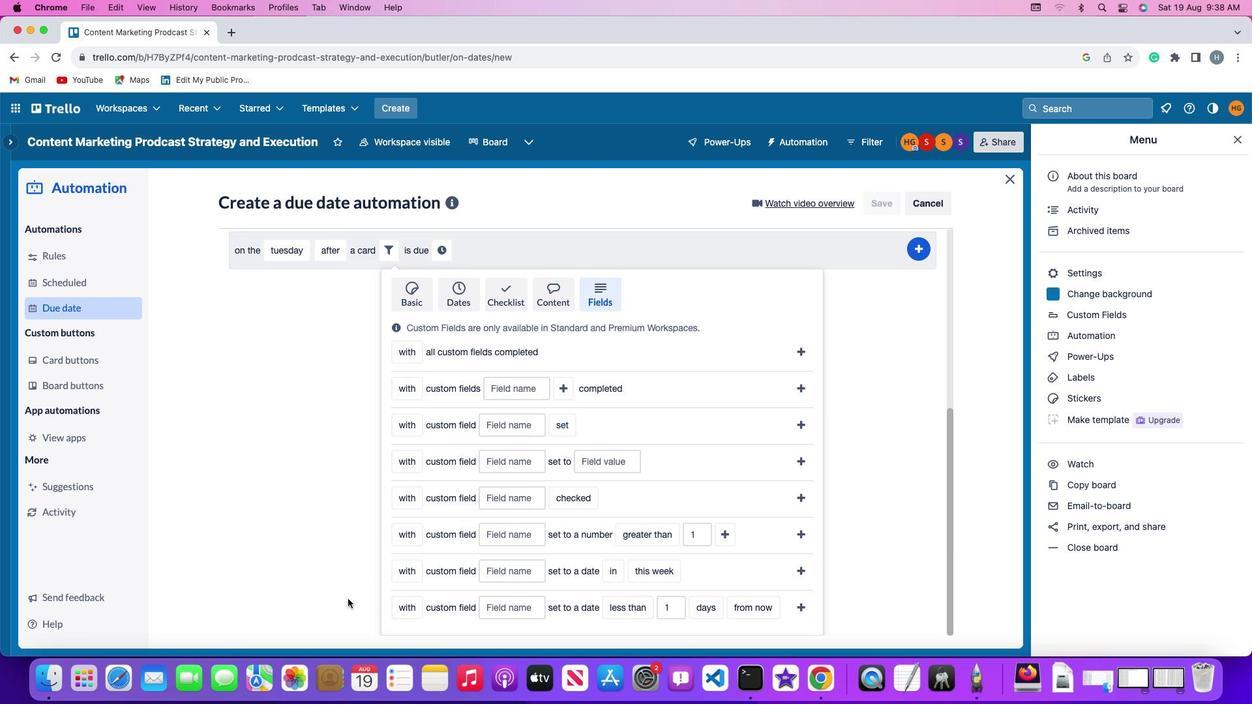 
Action: Mouse scrolled (345, 600) with delta (0, -3)
Screenshot: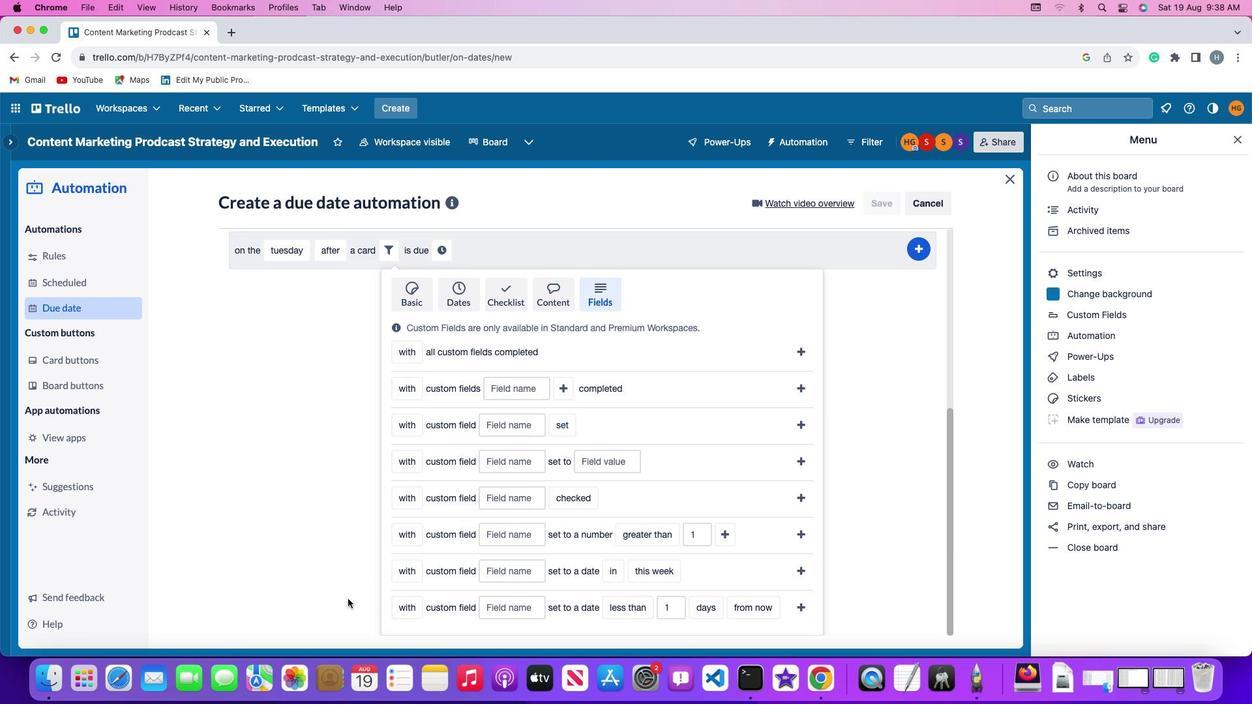 
Action: Mouse moved to (414, 570)
Screenshot: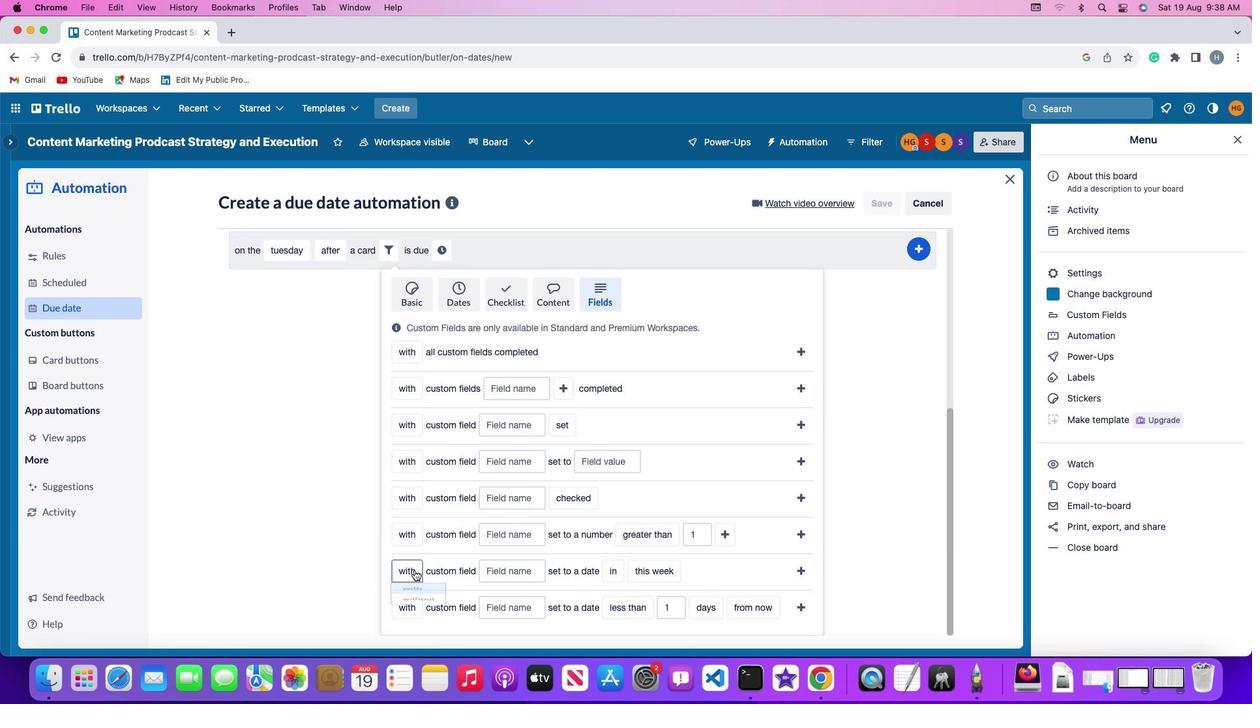 
Action: Mouse pressed left at (414, 570)
Screenshot: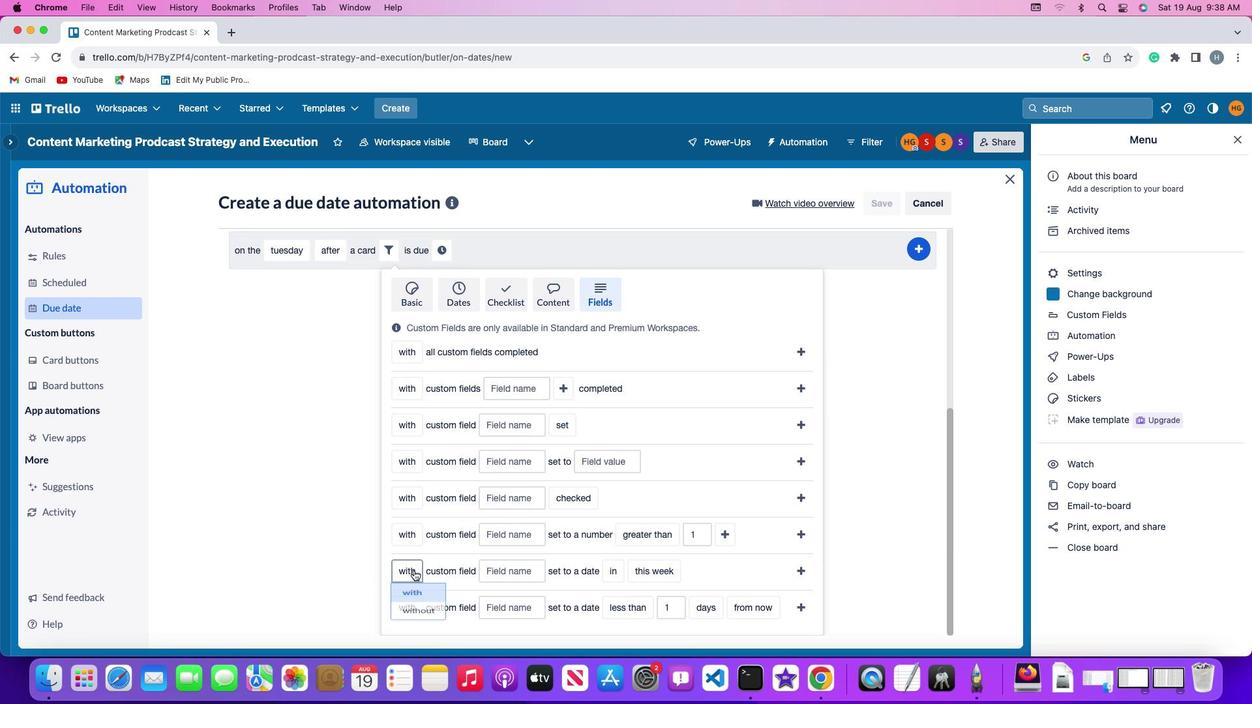 
Action: Mouse moved to (413, 596)
Screenshot: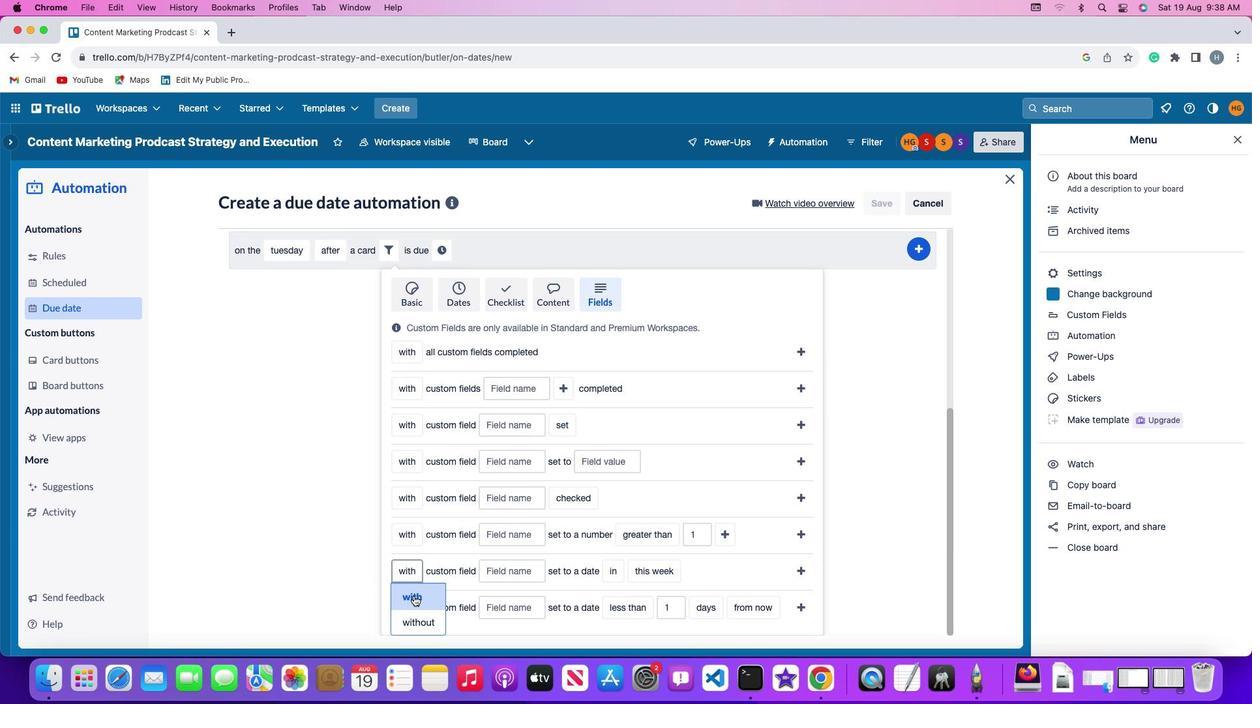 
Action: Mouse pressed left at (413, 596)
Screenshot: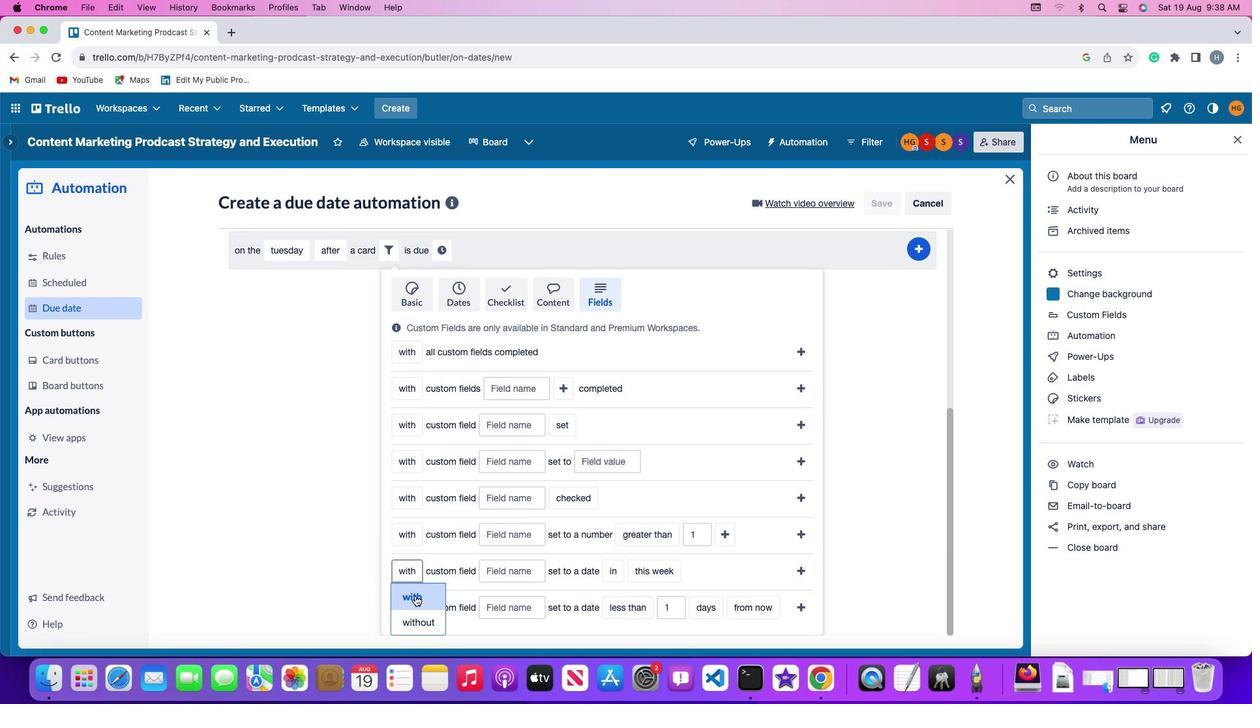 
Action: Mouse moved to (513, 574)
Screenshot: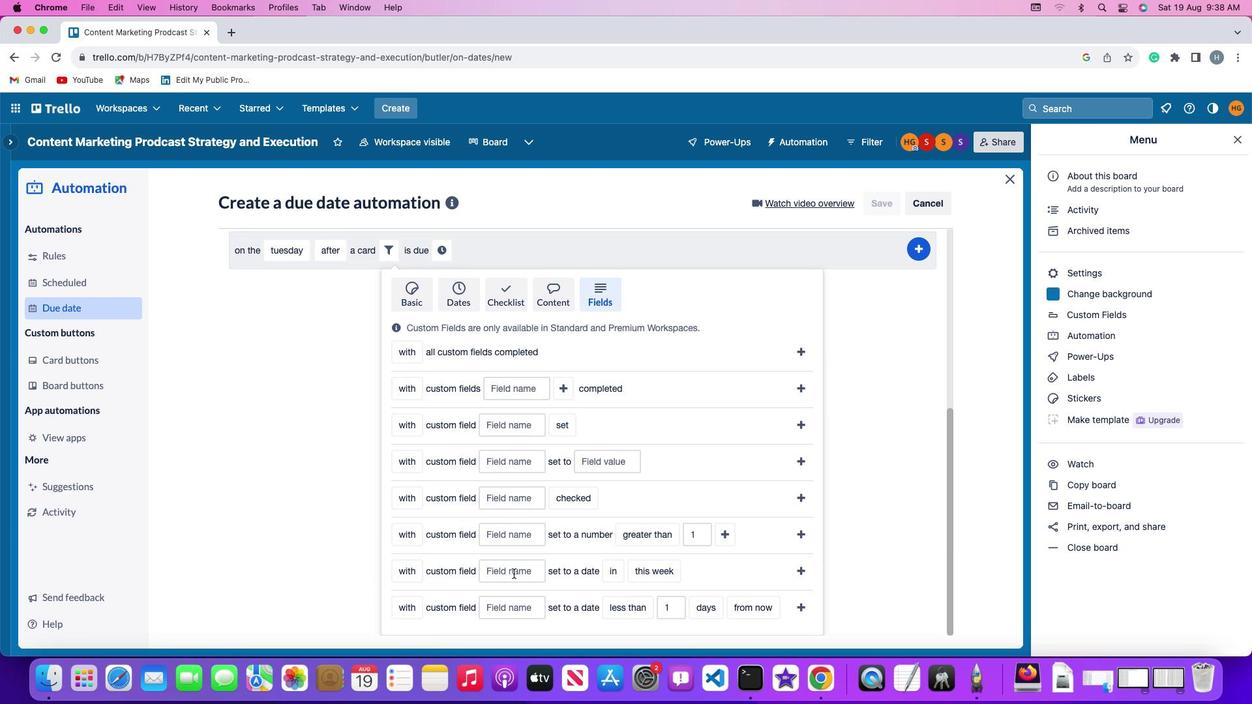 
Action: Mouse pressed left at (513, 574)
Screenshot: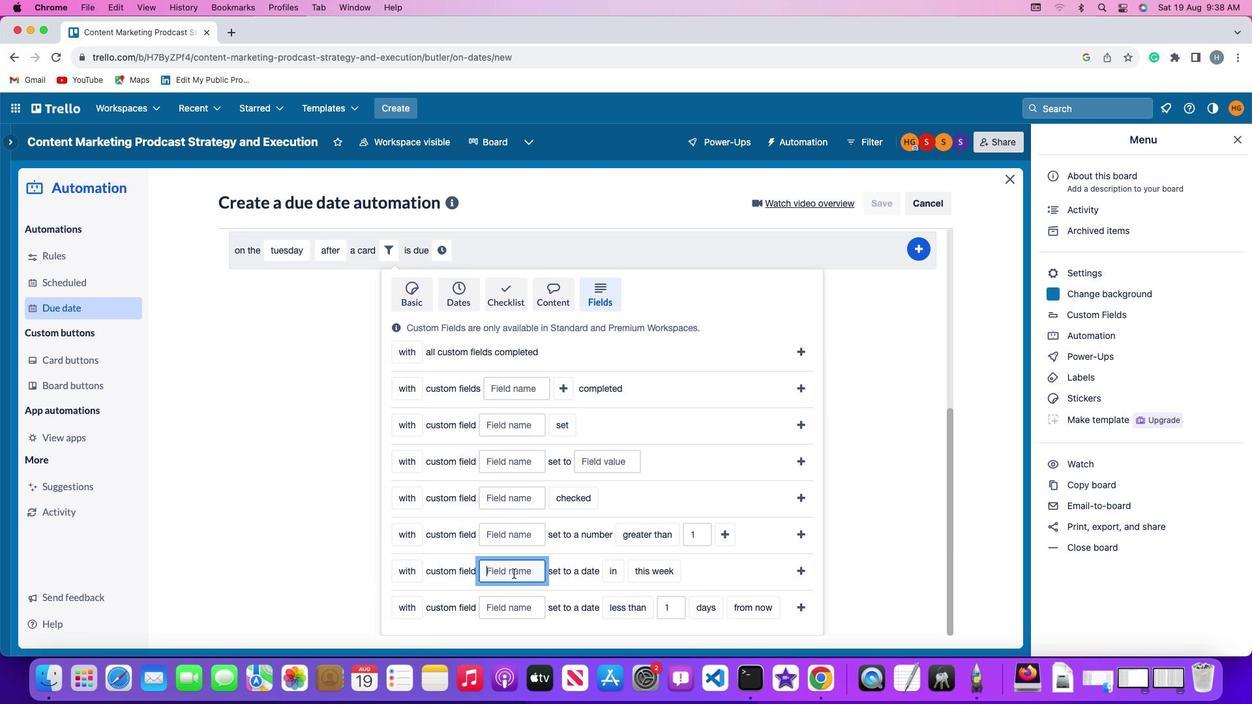 
Action: Mouse moved to (514, 573)
Screenshot: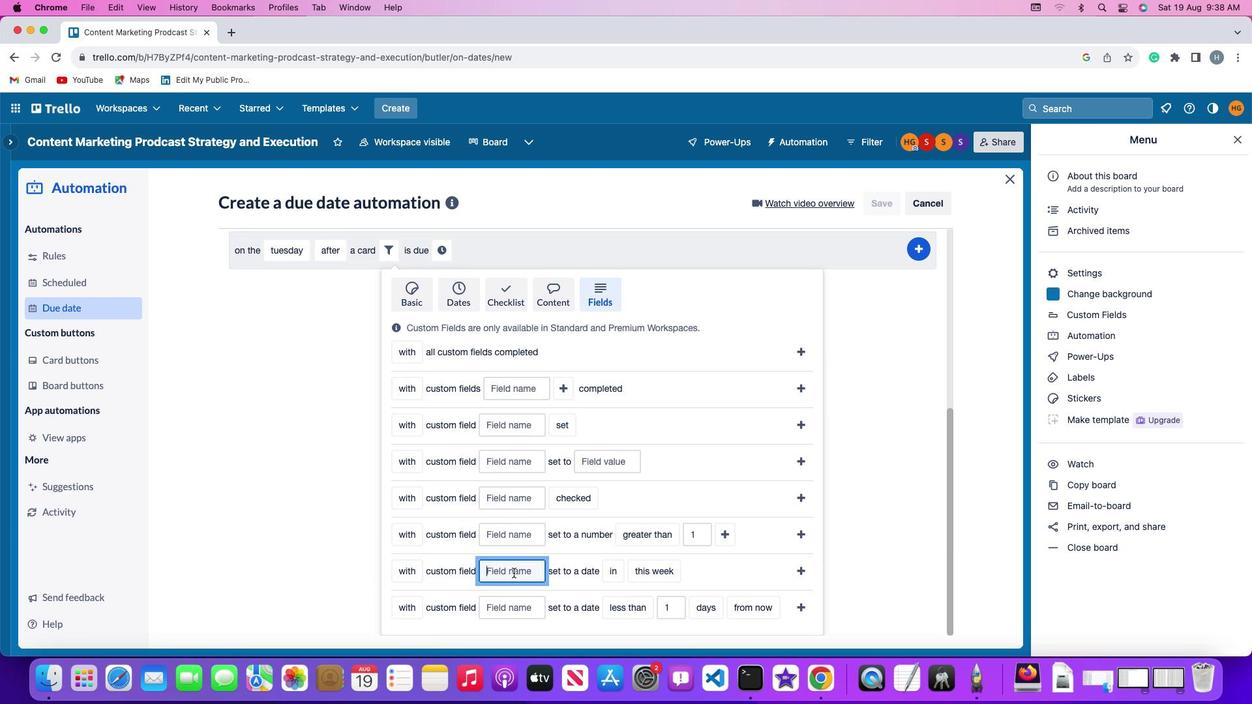 
Action: Key pressed Key.shift'R''e''s''u''m''e'
Screenshot: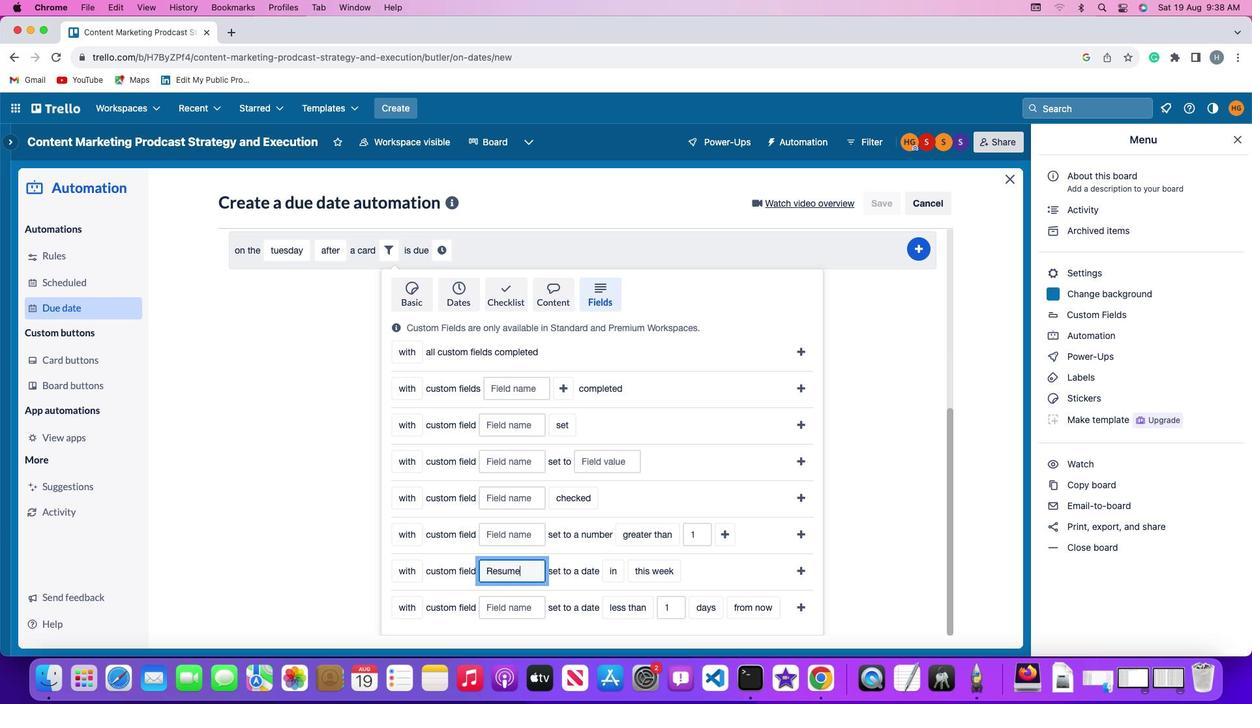 
Action: Mouse moved to (611, 572)
Screenshot: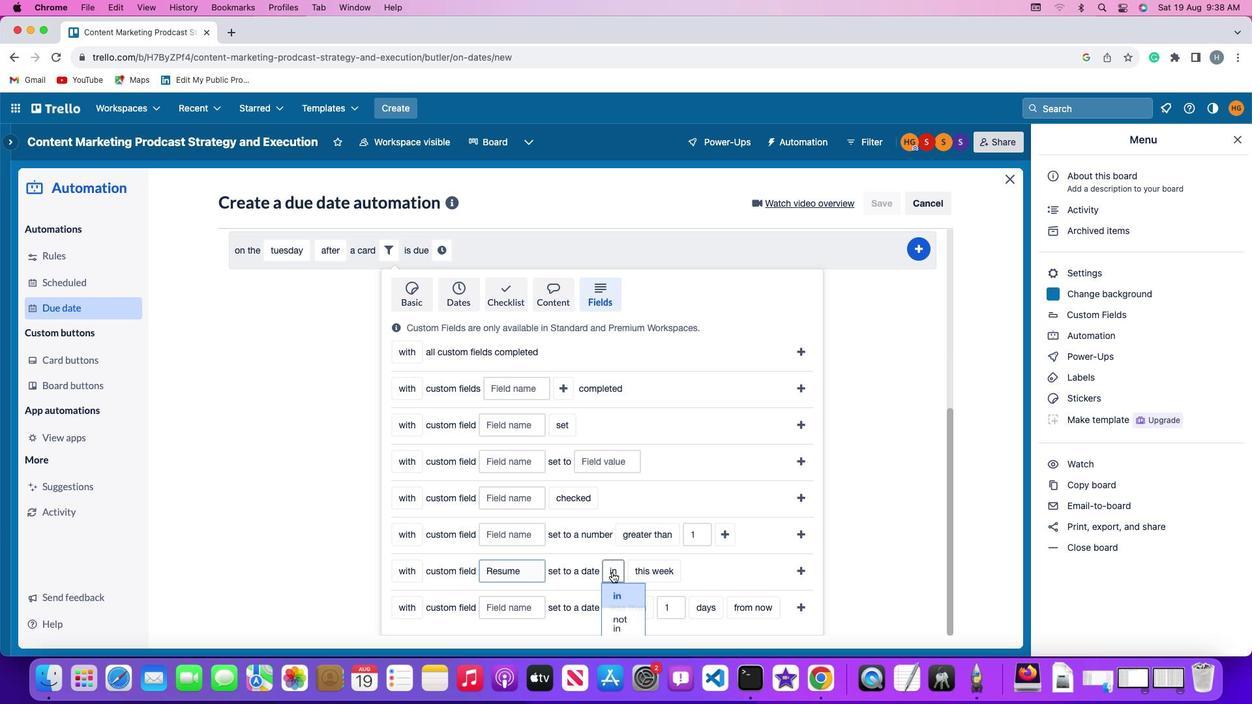 
Action: Mouse pressed left at (611, 572)
Screenshot: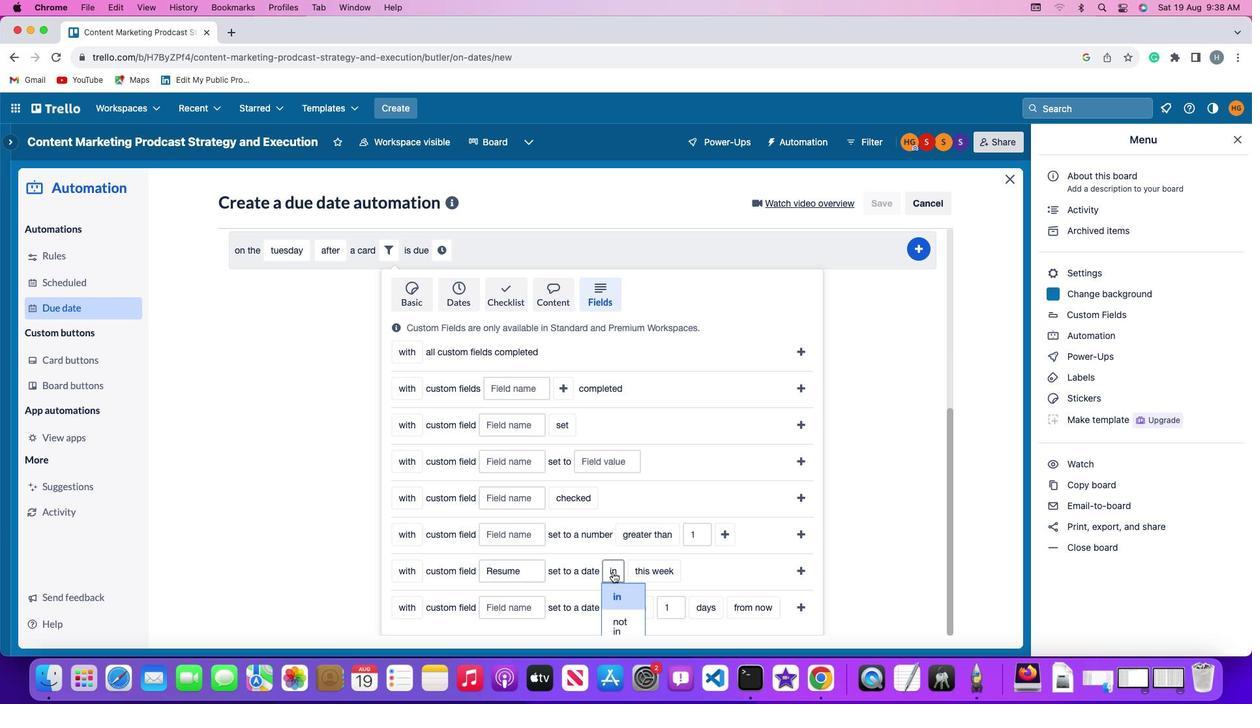 
Action: Mouse moved to (621, 620)
Screenshot: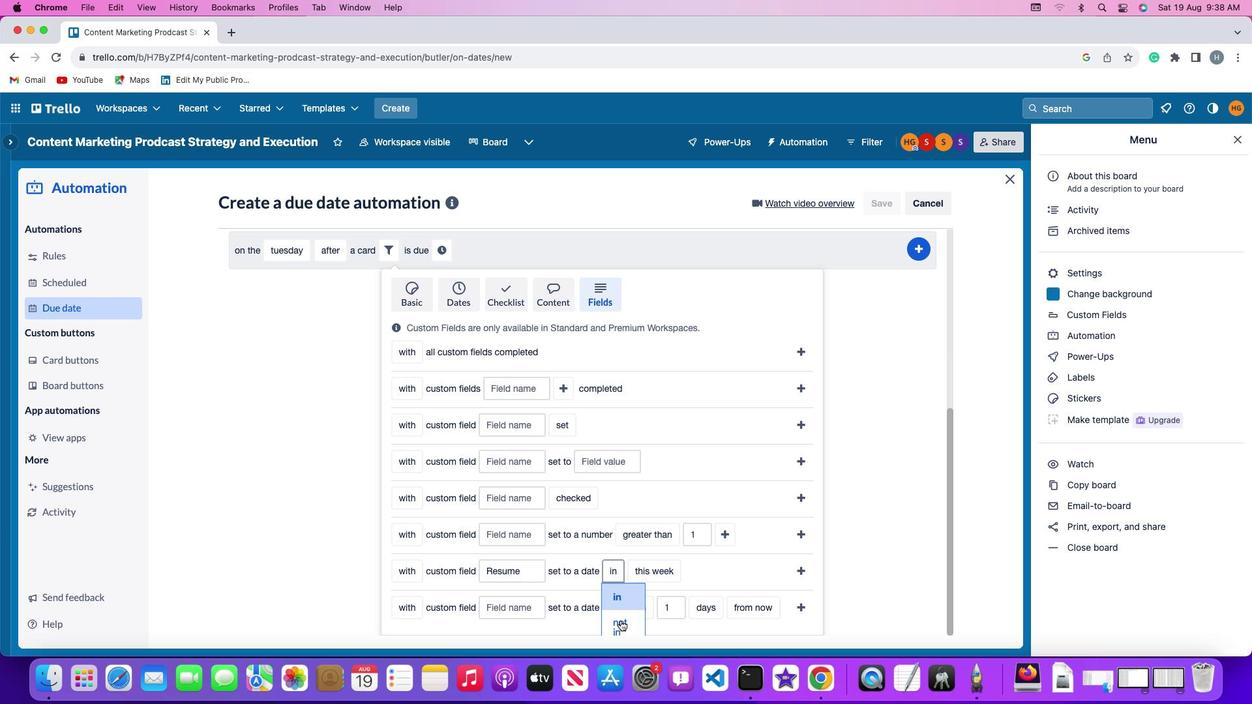 
Action: Mouse pressed left at (621, 620)
Screenshot: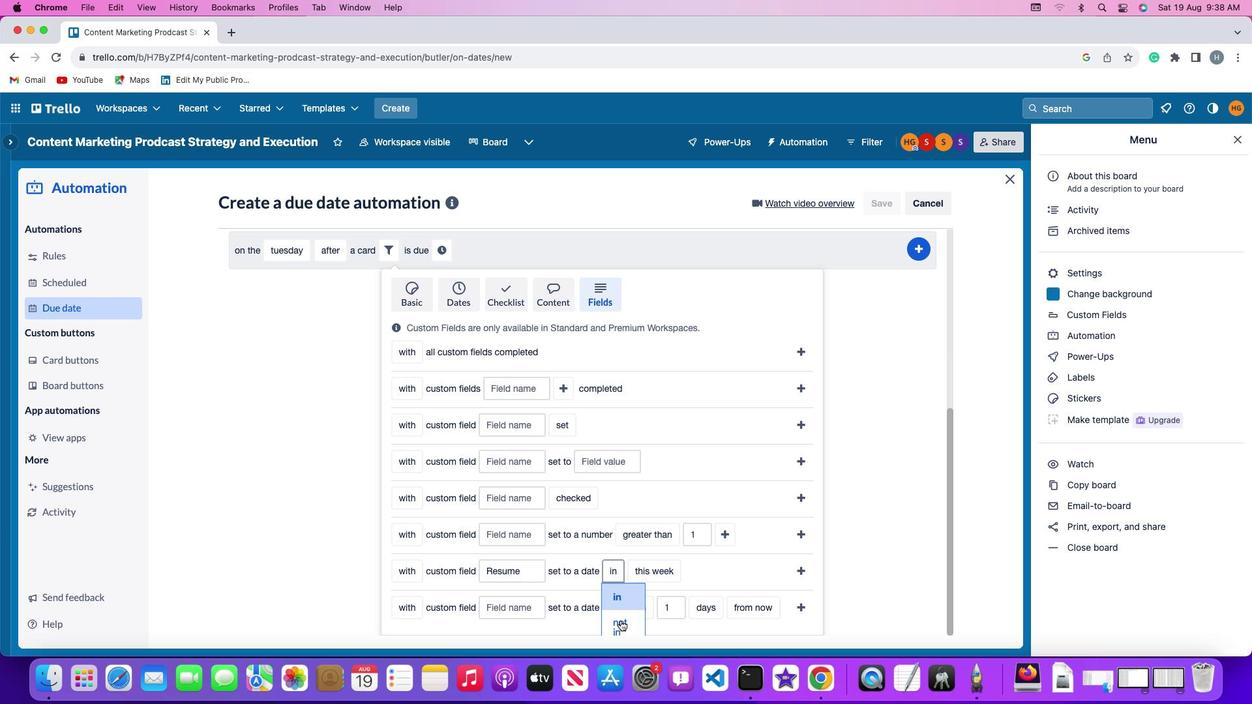 
Action: Mouse moved to (655, 575)
Screenshot: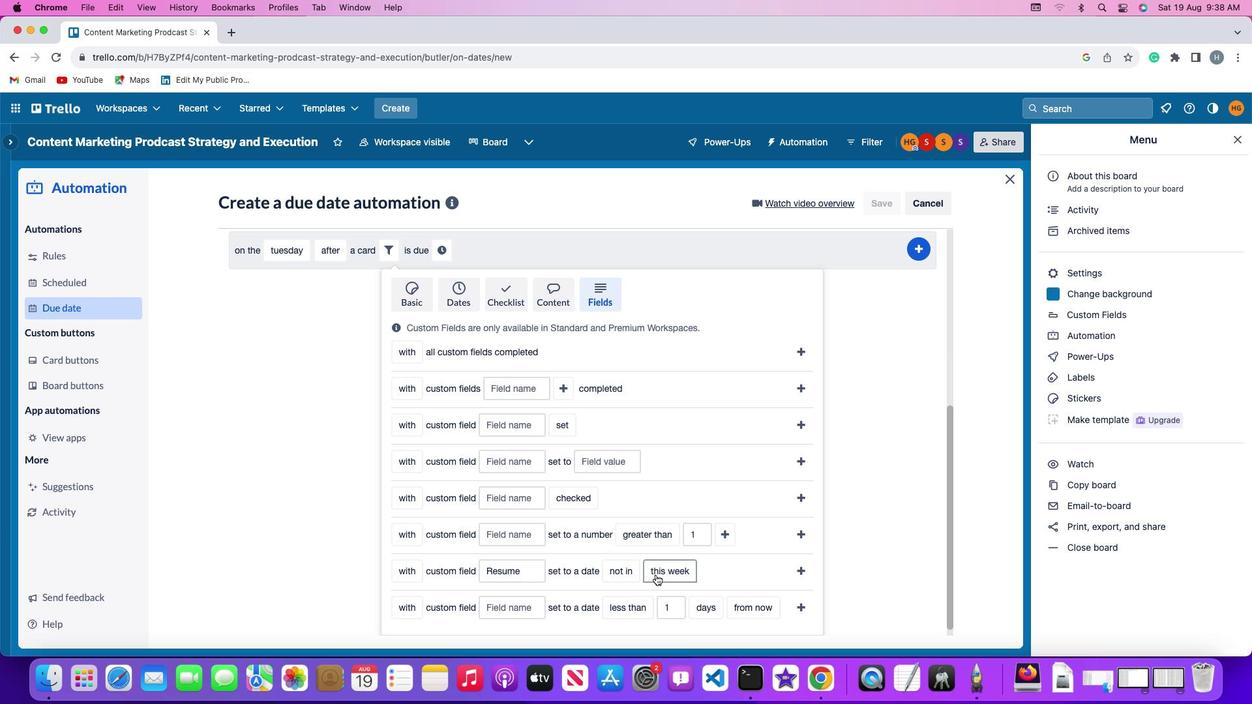 
Action: Mouse pressed left at (655, 575)
Screenshot: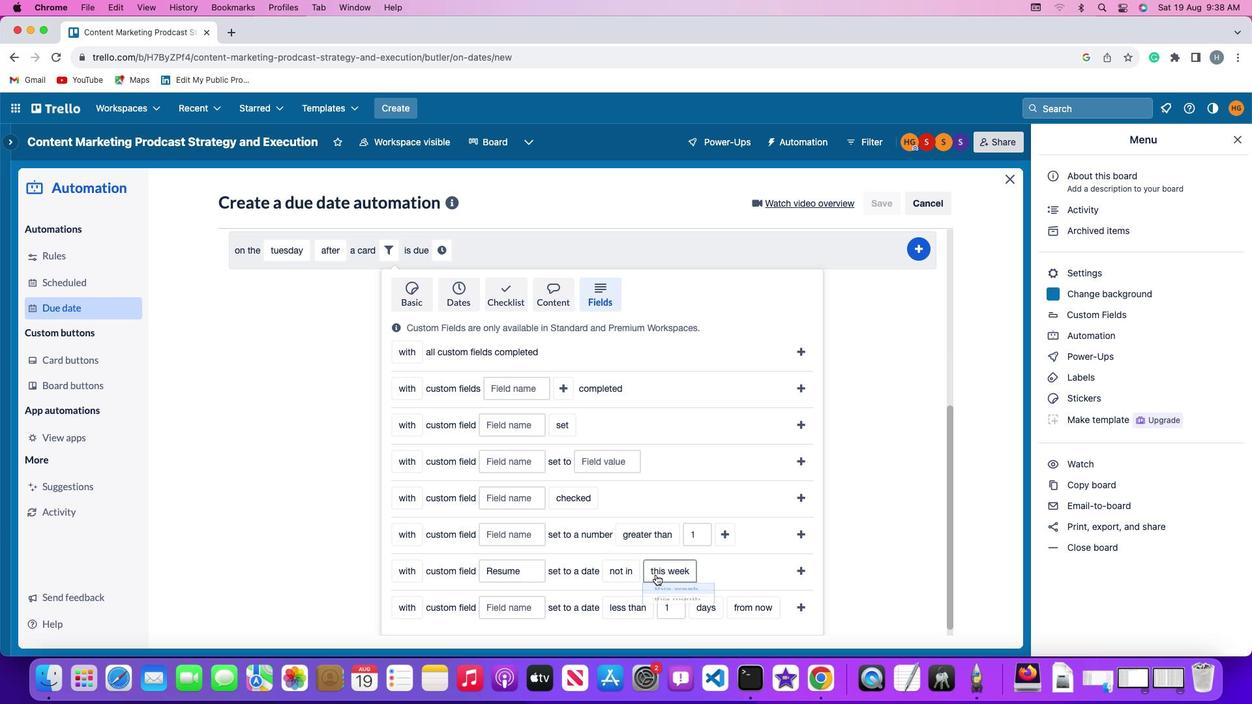 
Action: Mouse moved to (669, 591)
Screenshot: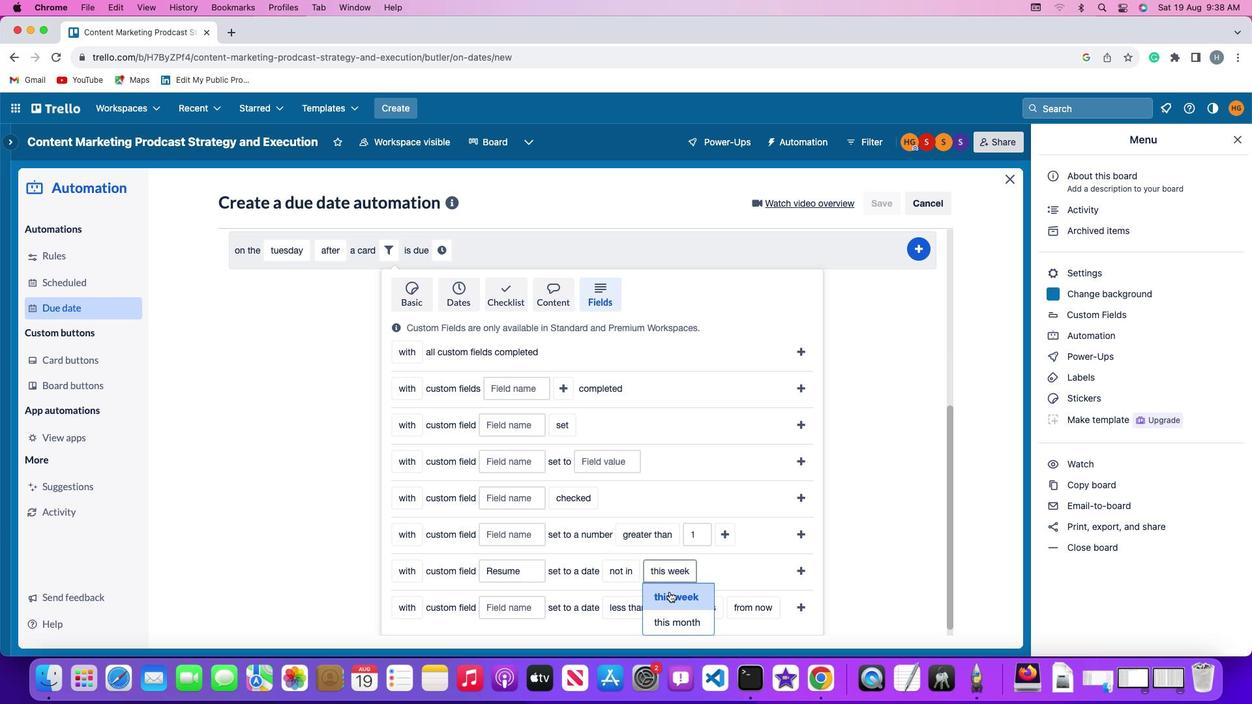 
Action: Mouse pressed left at (669, 591)
Screenshot: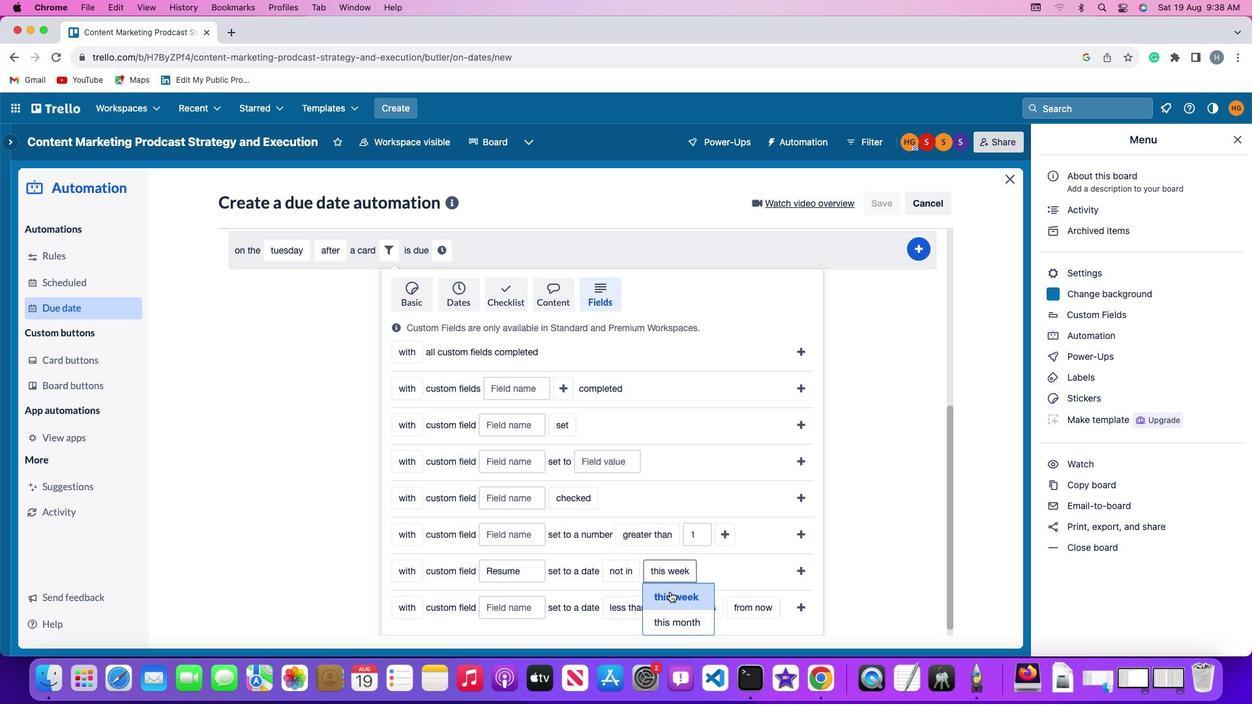 
Action: Mouse moved to (799, 566)
Screenshot: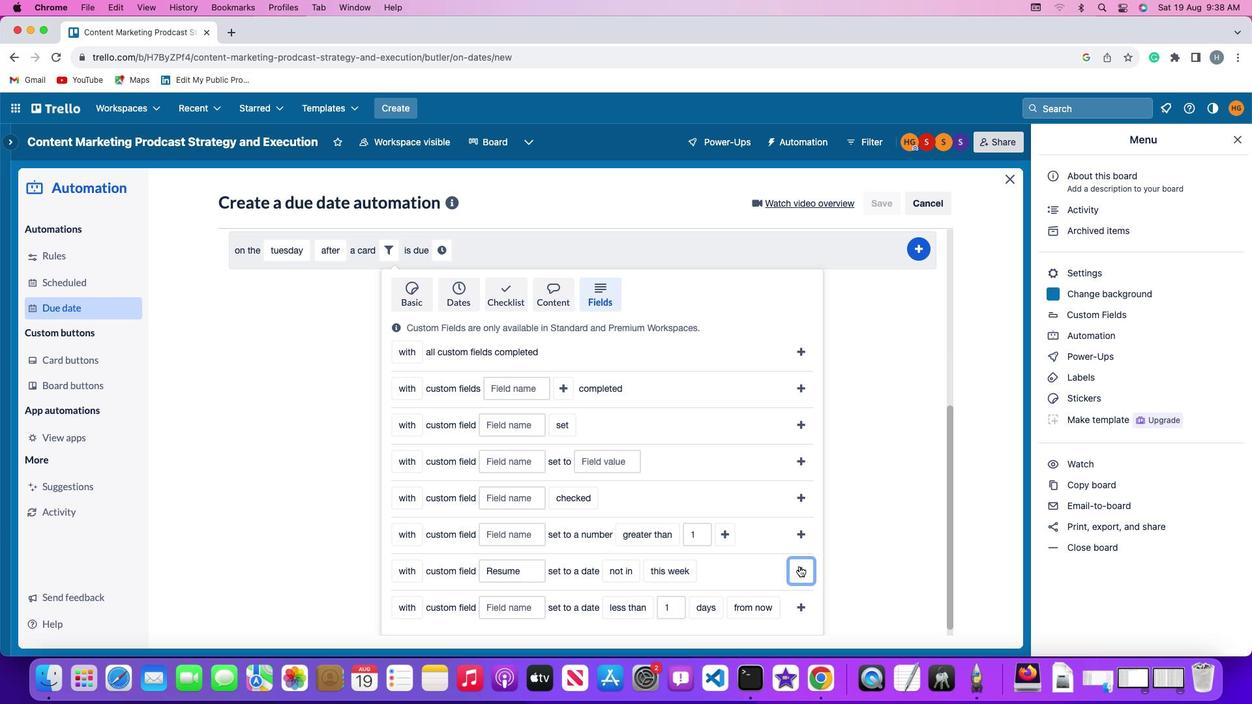 
Action: Mouse pressed left at (799, 566)
Screenshot: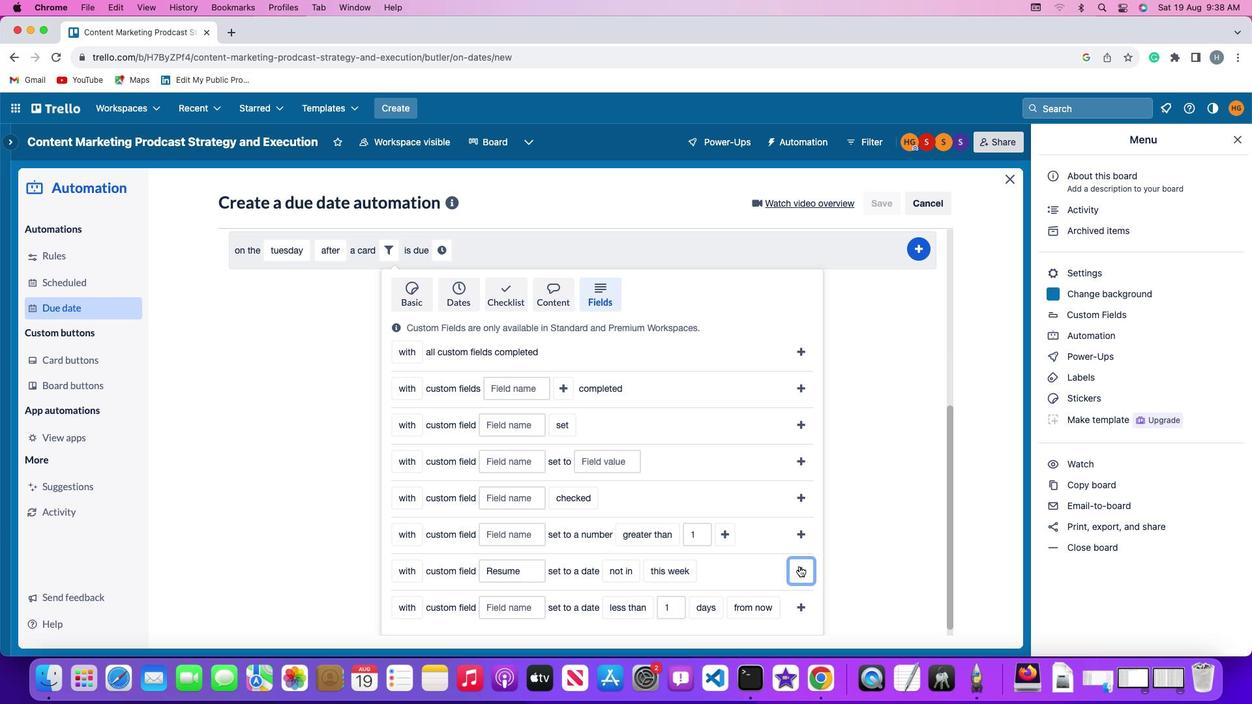 
Action: Mouse moved to (714, 569)
Screenshot: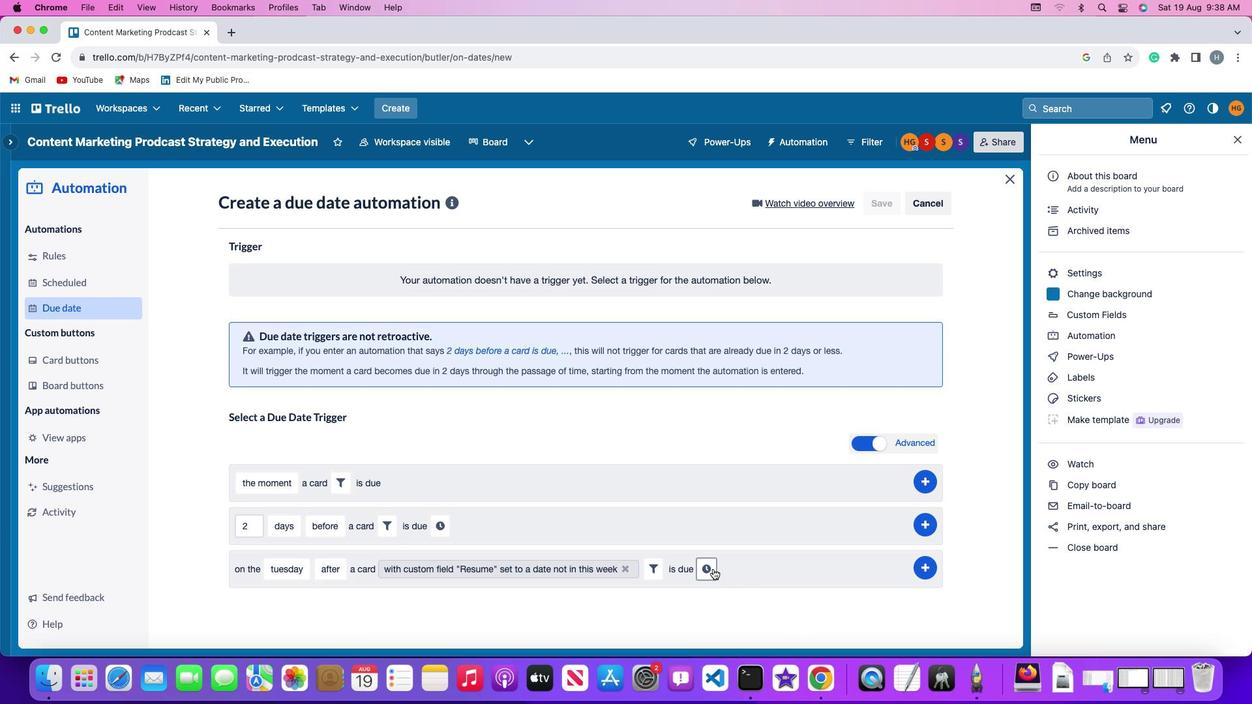 
Action: Mouse pressed left at (714, 569)
Screenshot: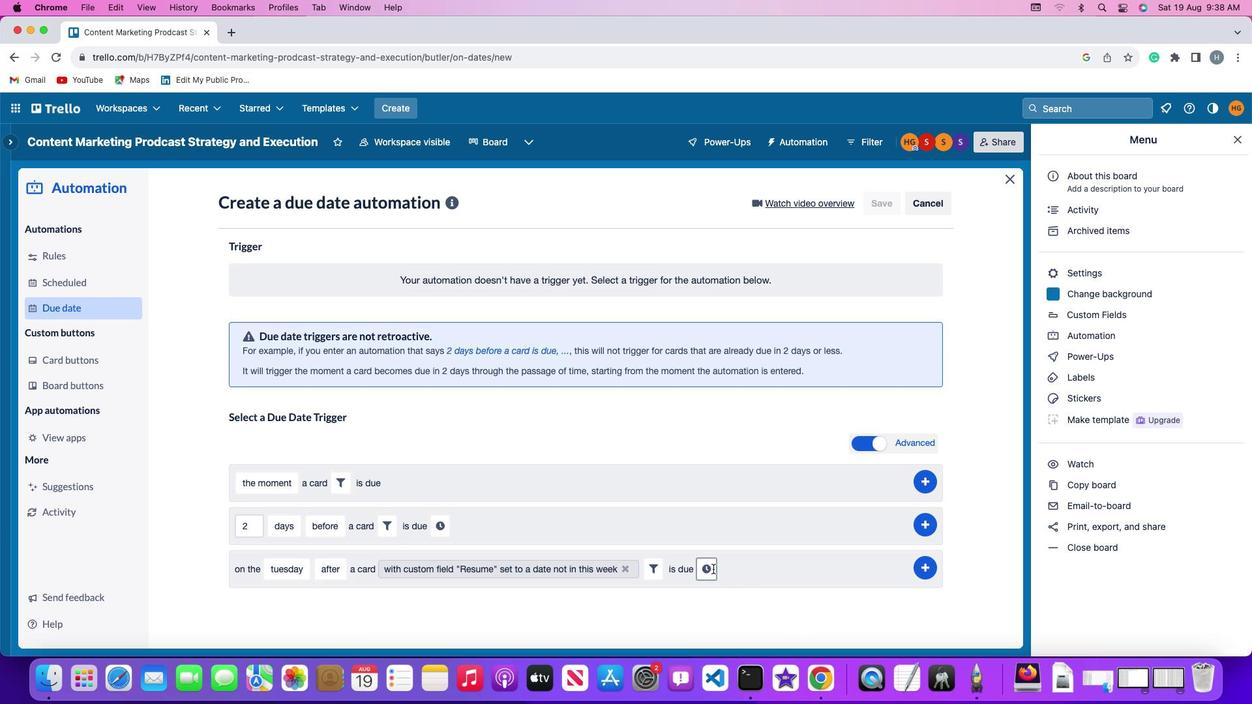 
Action: Mouse moved to (729, 571)
Screenshot: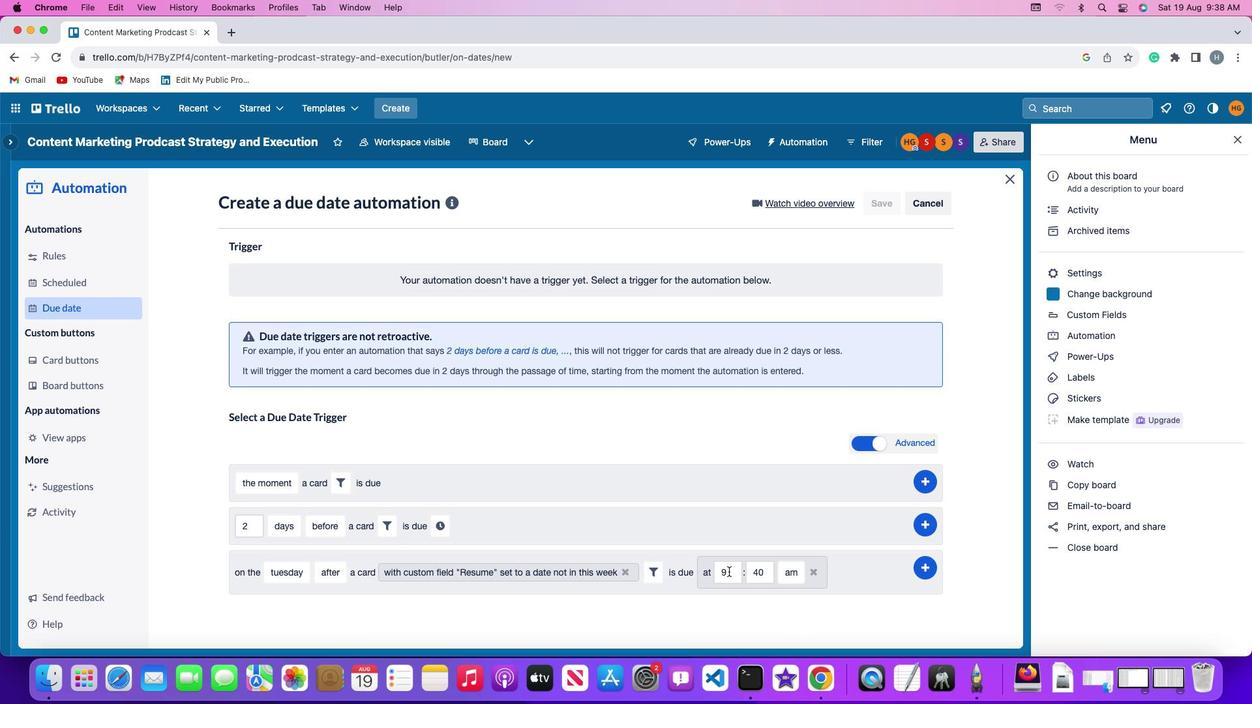 
Action: Mouse pressed left at (729, 571)
Screenshot: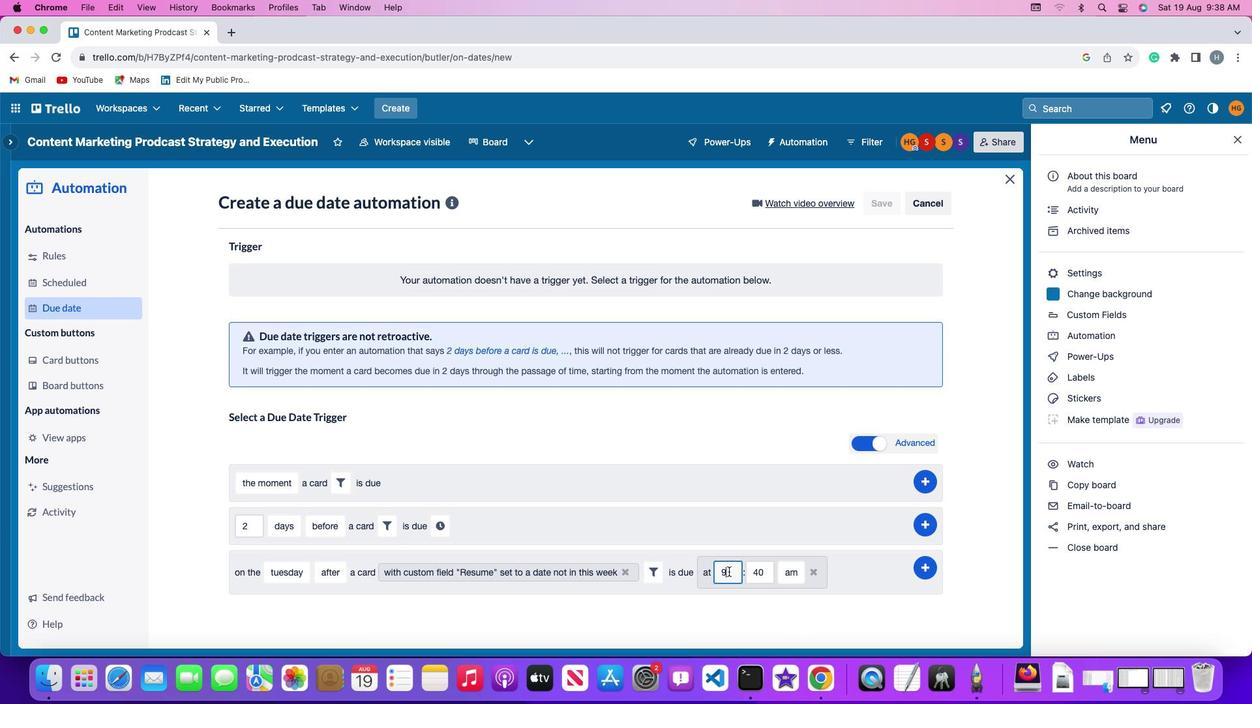 
Action: Key pressed Key.backspace'1''1'
Screenshot: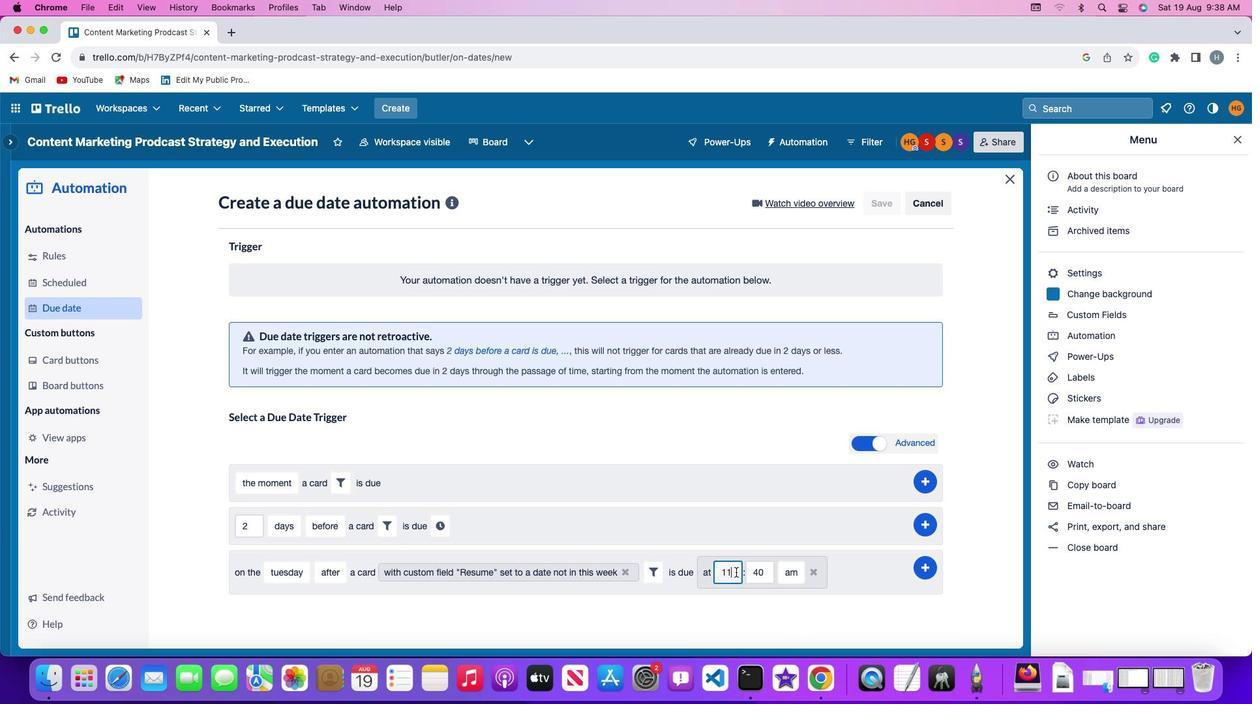 
Action: Mouse moved to (763, 572)
Screenshot: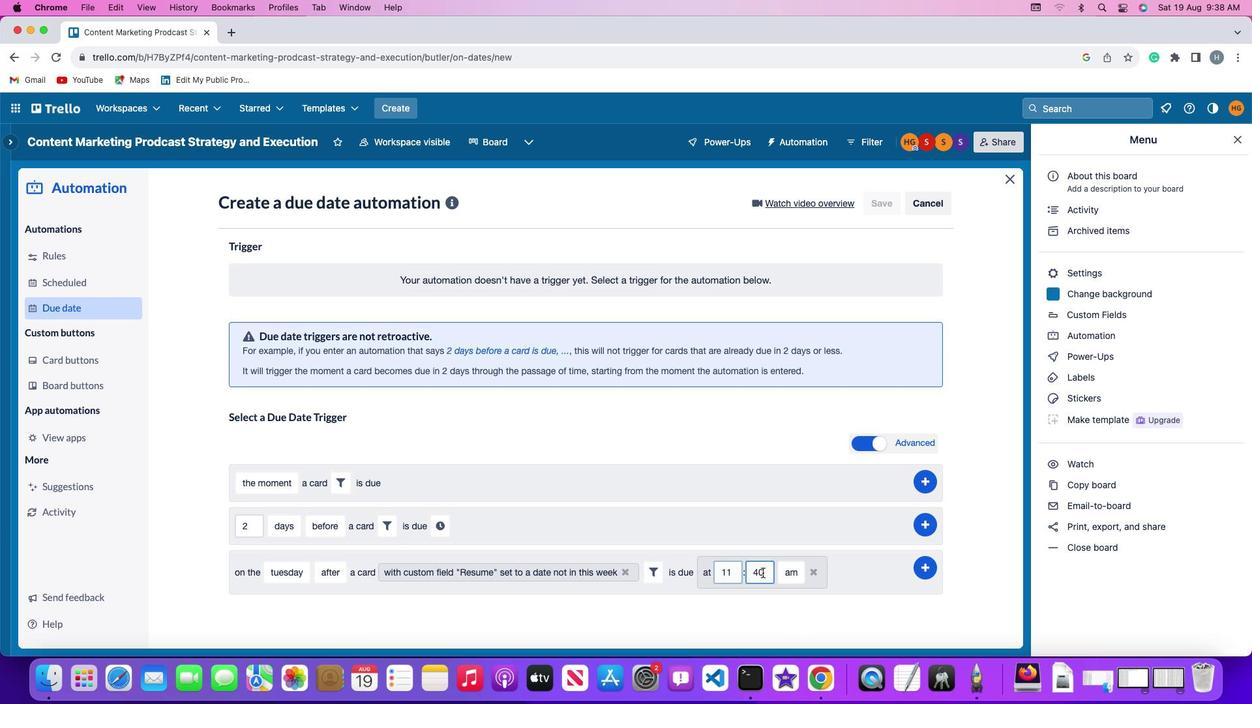 
Action: Mouse pressed left at (763, 572)
Screenshot: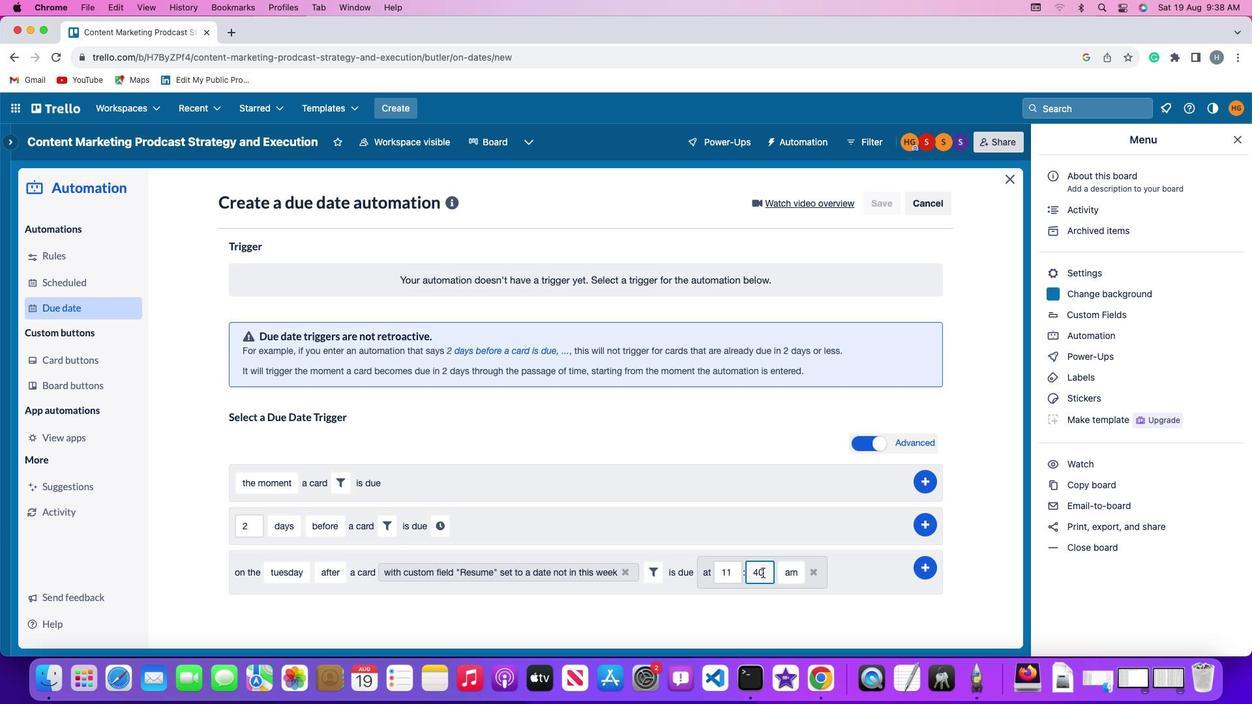 
Action: Key pressed Key.backspaceKey.backspace
Screenshot: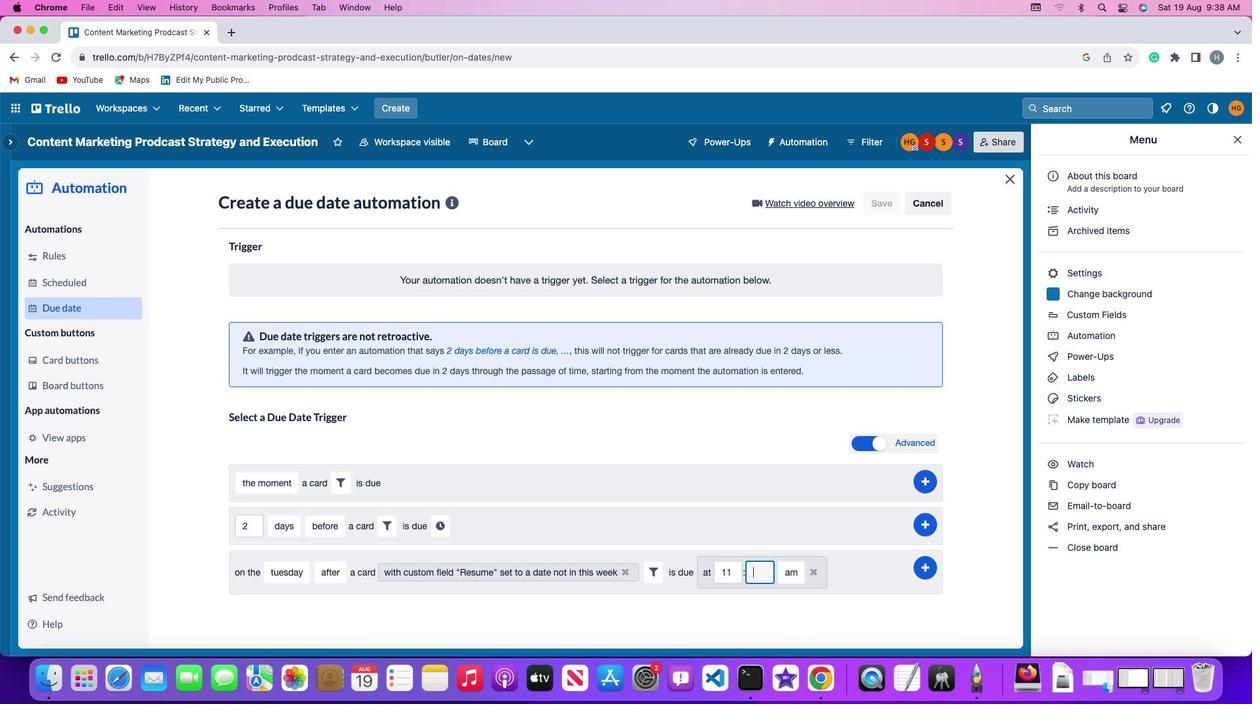 
Action: Mouse moved to (762, 572)
Screenshot: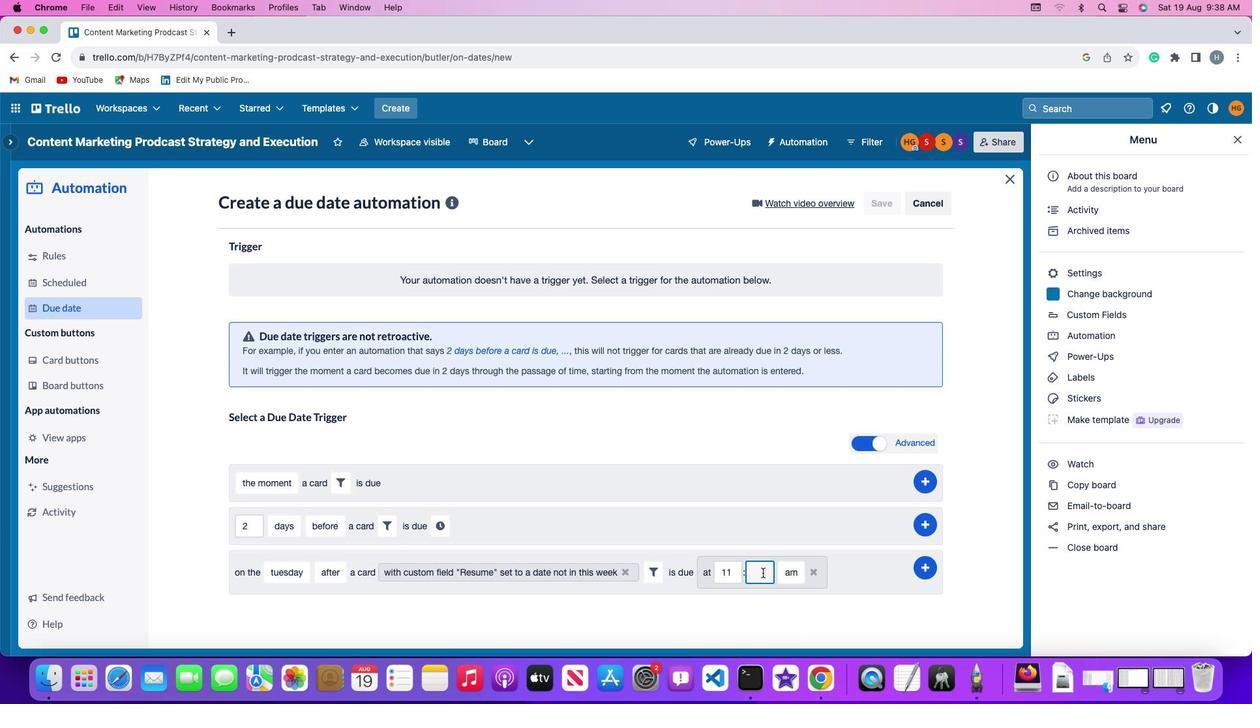 
Action: Key pressed '0''0''0'
Screenshot: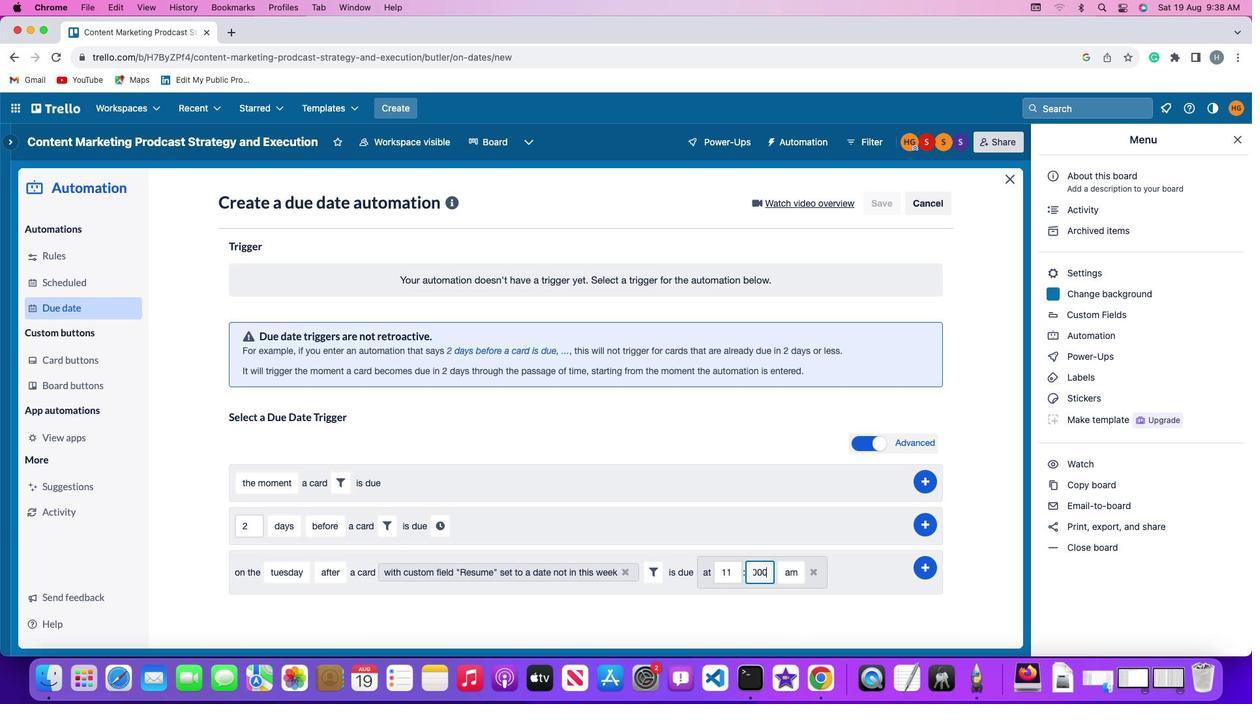 
Action: Mouse moved to (771, 574)
Screenshot: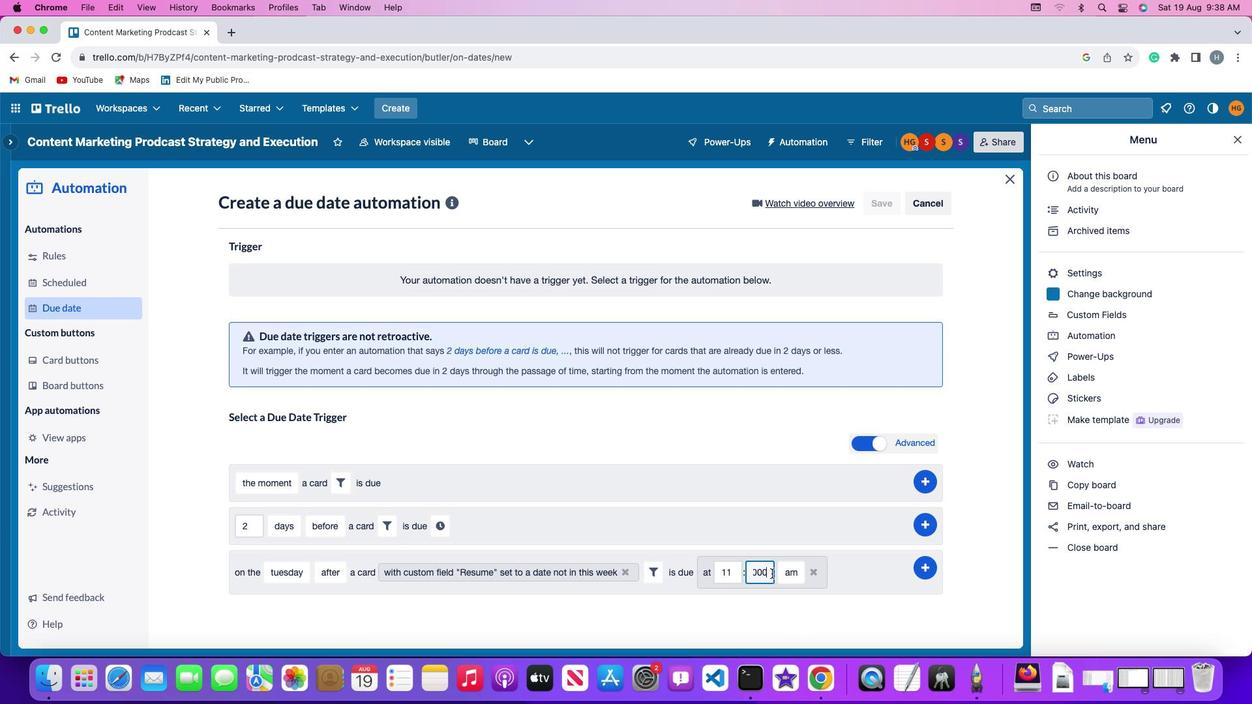 
Action: Key pressed Key.backspace
Screenshot: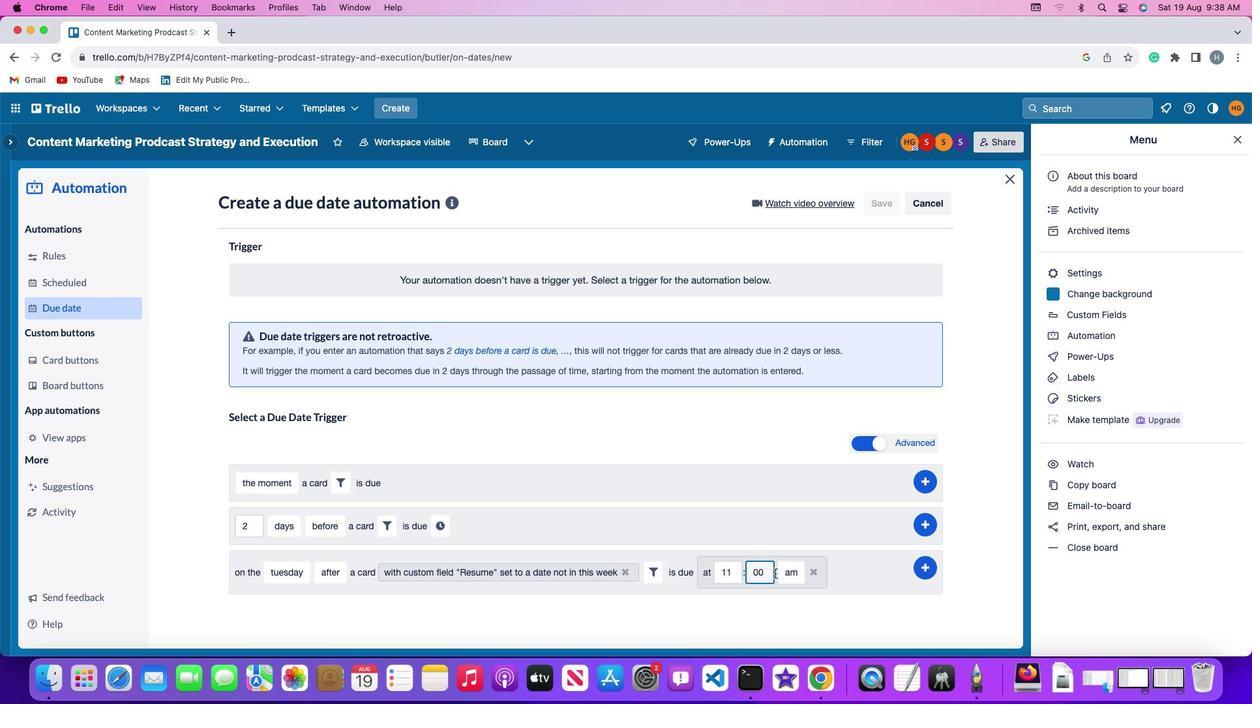 
Action: Mouse moved to (790, 572)
Screenshot: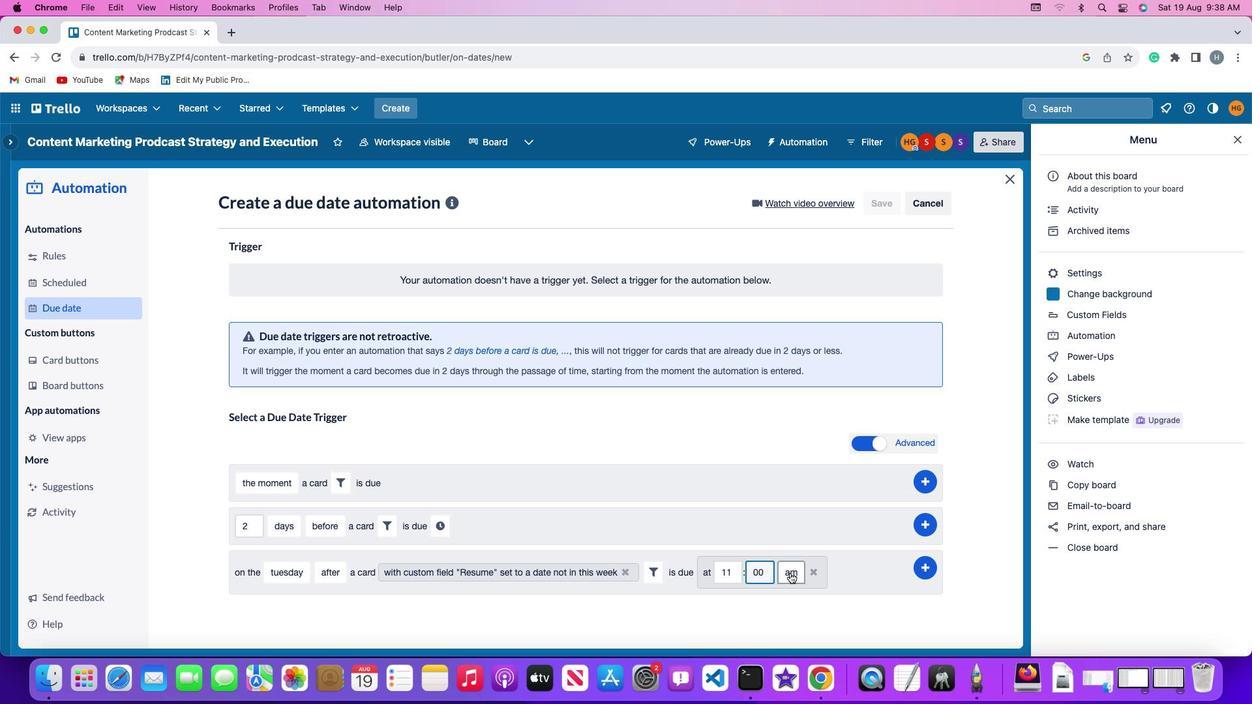 
Action: Mouse pressed left at (790, 572)
Screenshot: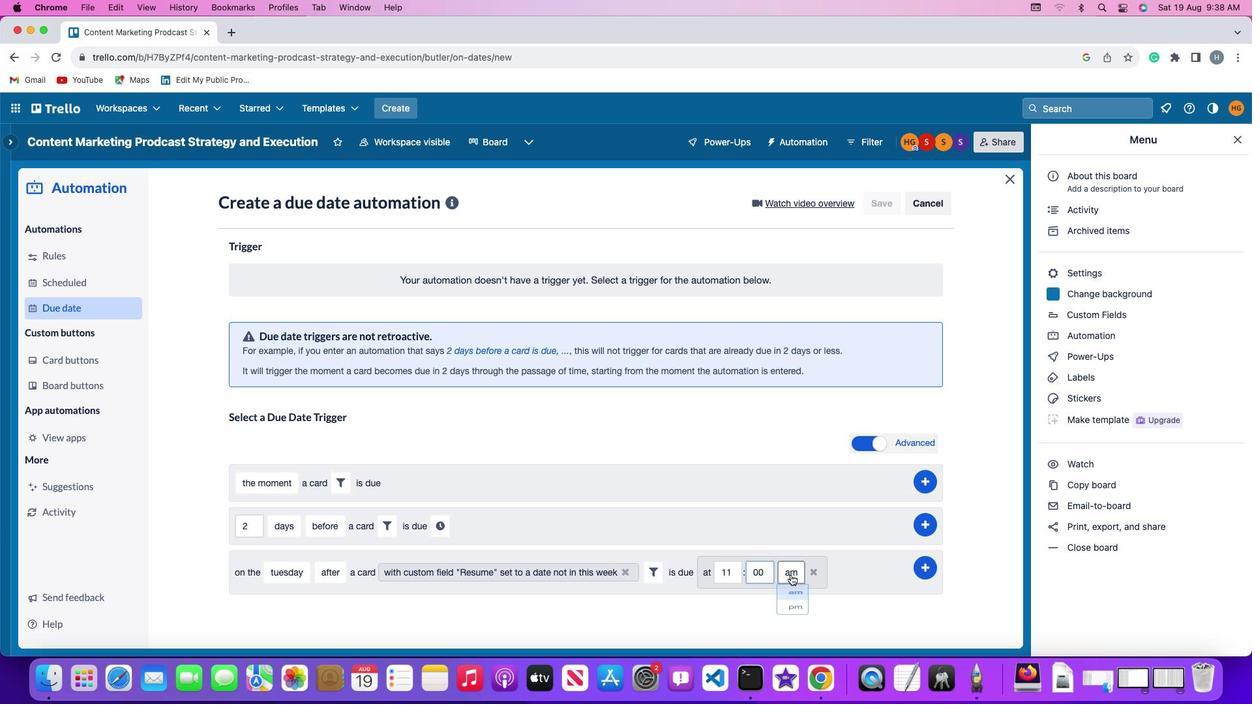 
Action: Mouse moved to (784, 596)
Screenshot: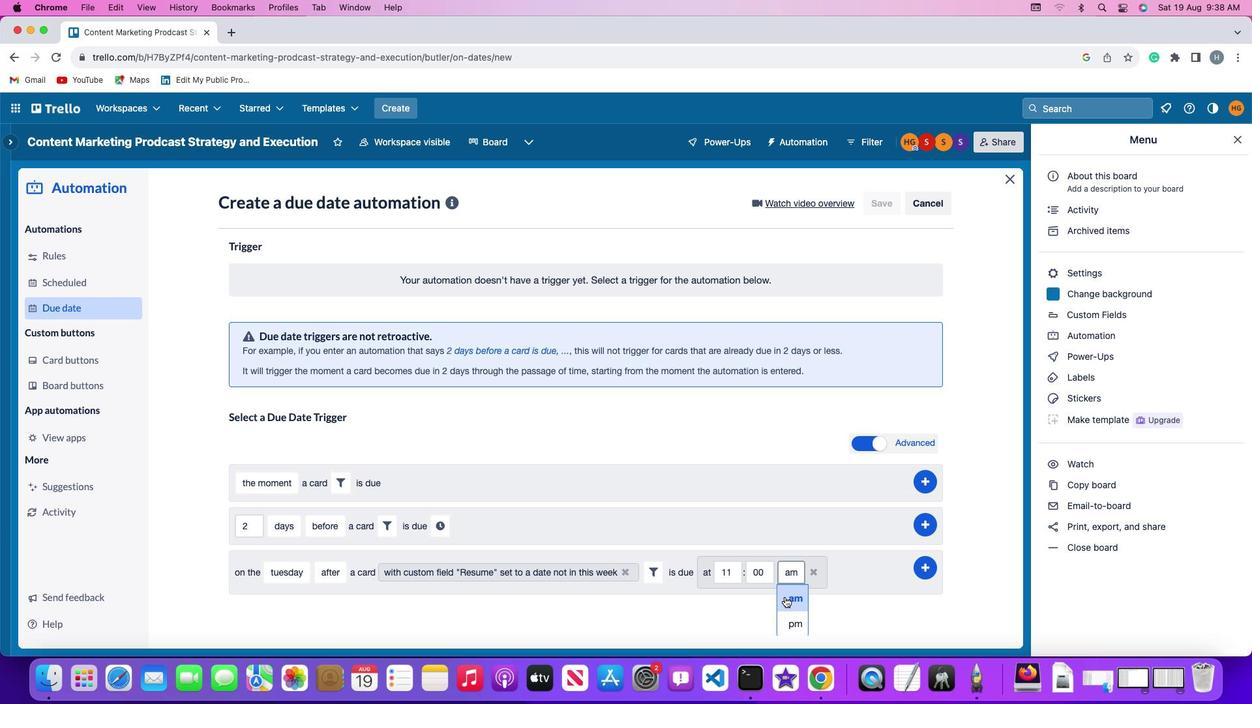 
Action: Mouse pressed left at (784, 596)
Screenshot: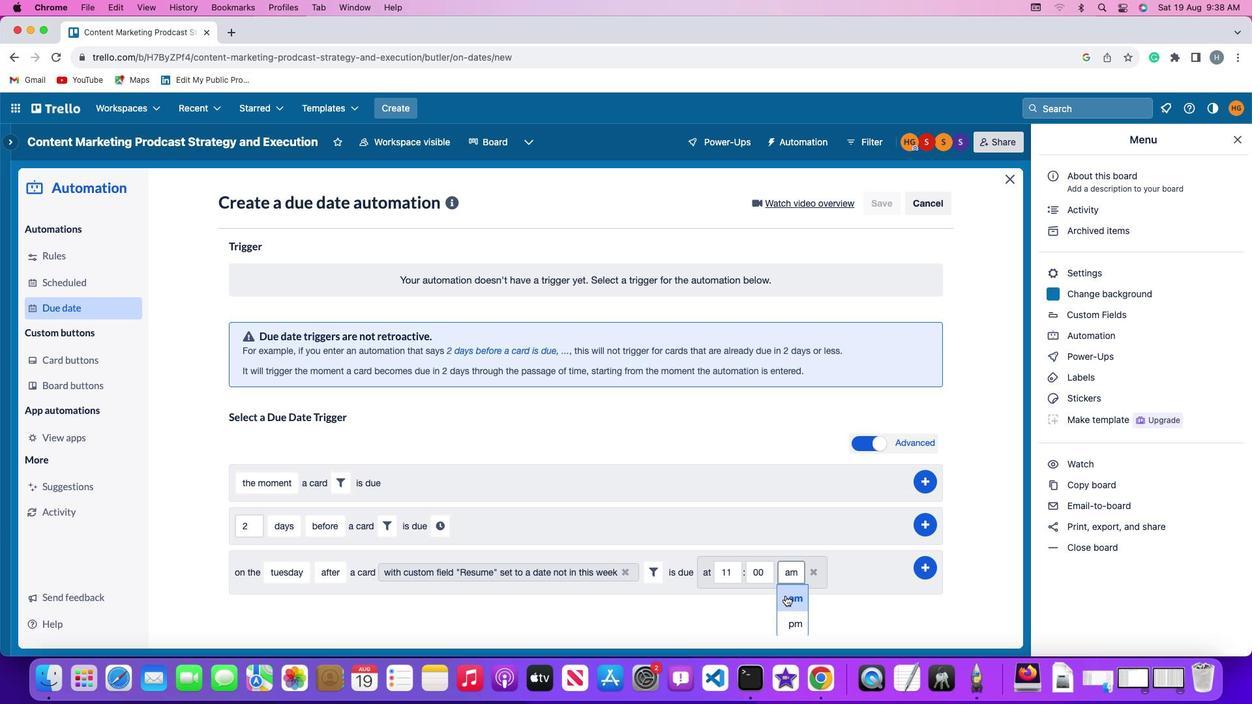 
Action: Mouse moved to (928, 565)
Screenshot: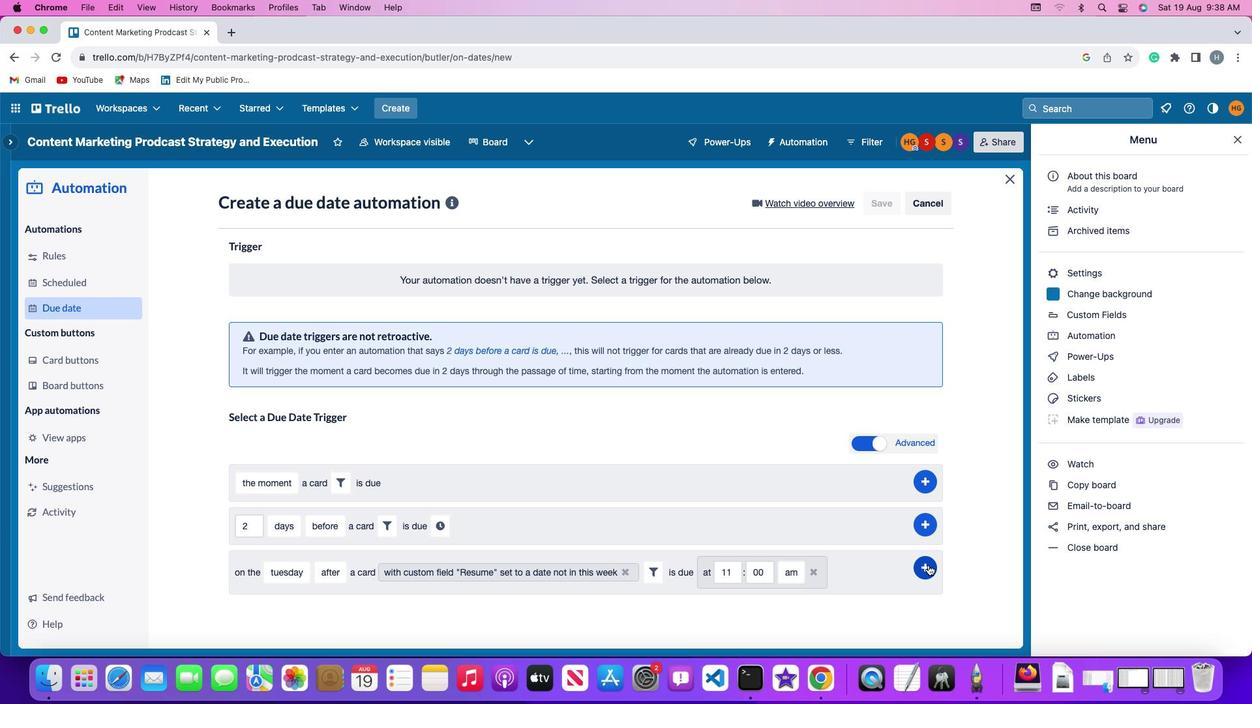 
Action: Mouse pressed left at (928, 565)
Screenshot: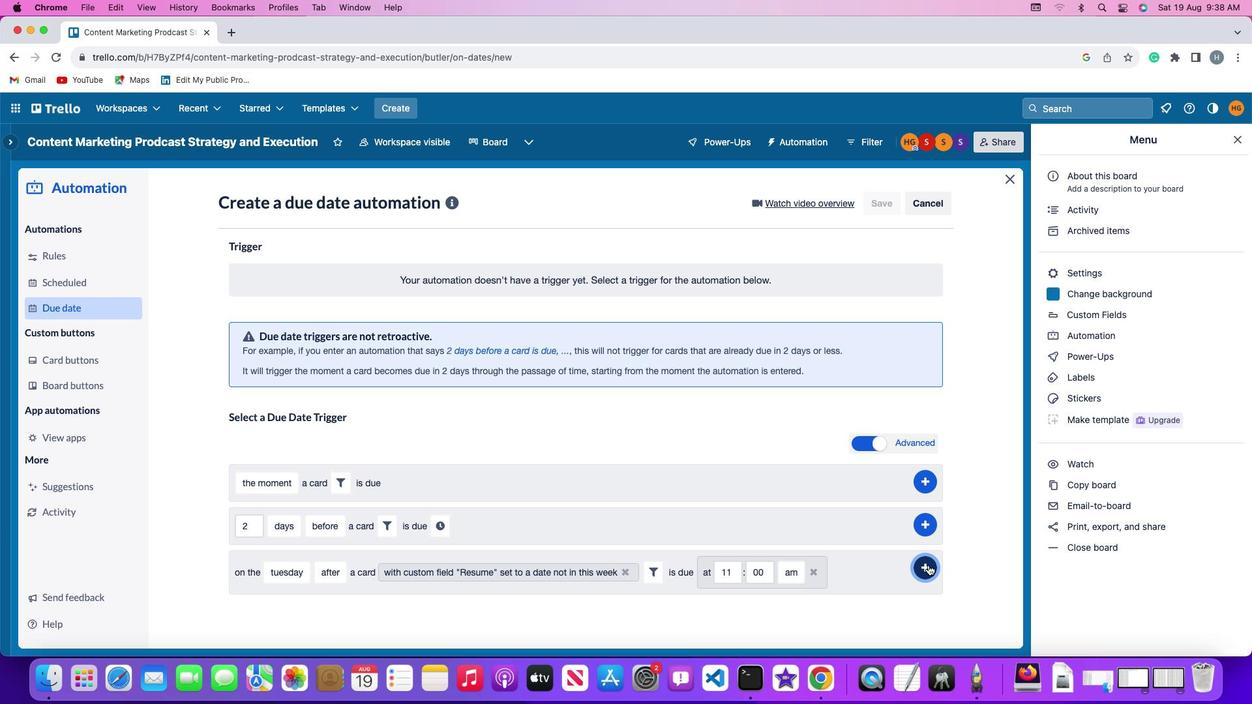 
Action: Mouse moved to (990, 494)
Screenshot: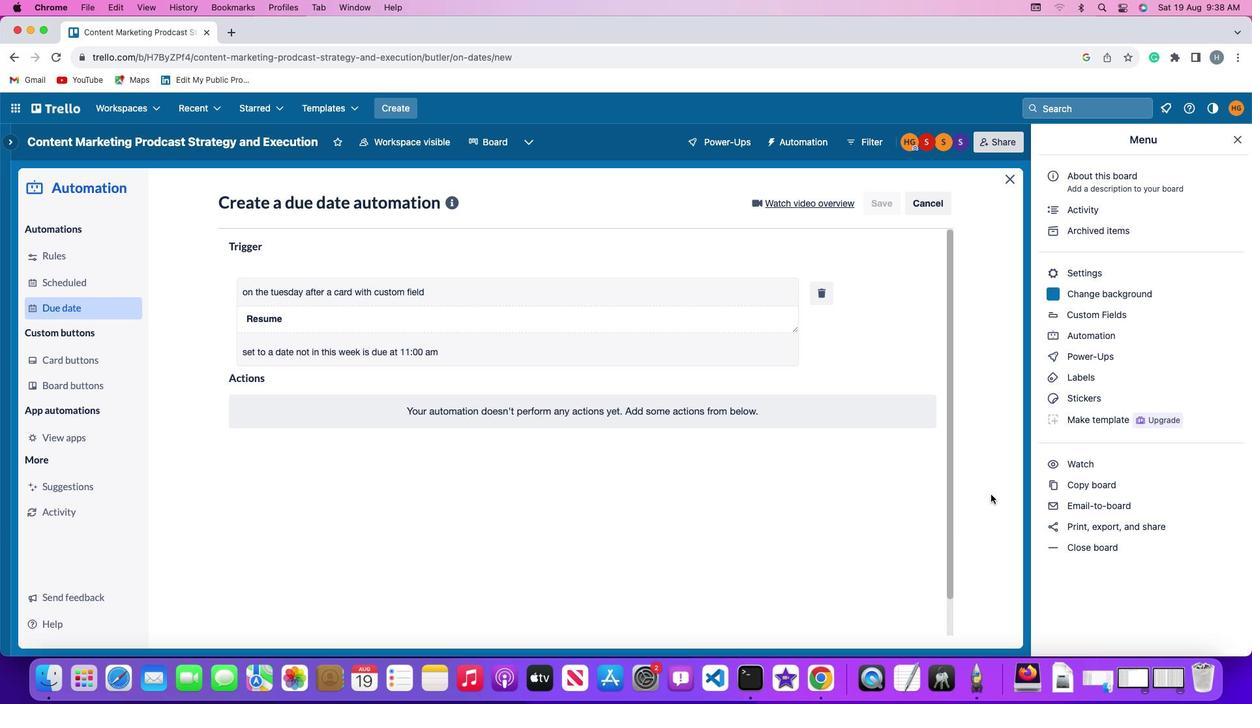 
